 Task: Open Card Cybersecurity Audit in Board Diversity and Inclusion Leadership Training and Development to Workspace DevOps and add a team member Softage.3@softage.net, a label Green, a checklist Contract Drafting, an attachment from your computer, a color Green and finally, add a card description 'Plan and execute company team-building retreat with a focus on personal development' and a comment 'Given the potential impact of this task on our company financial performance, let us ensure that we approach it with a focus on ROI.'. Add a start date 'Jan 03, 1900' with a due date 'Jan 10, 1900'
Action: Mouse moved to (206, 134)
Screenshot: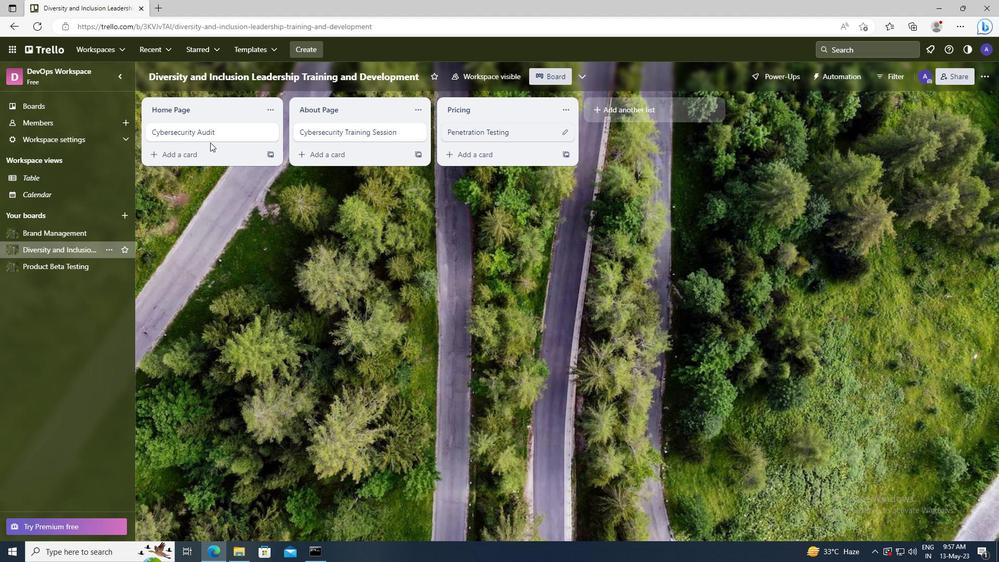 
Action: Mouse pressed left at (206, 134)
Screenshot: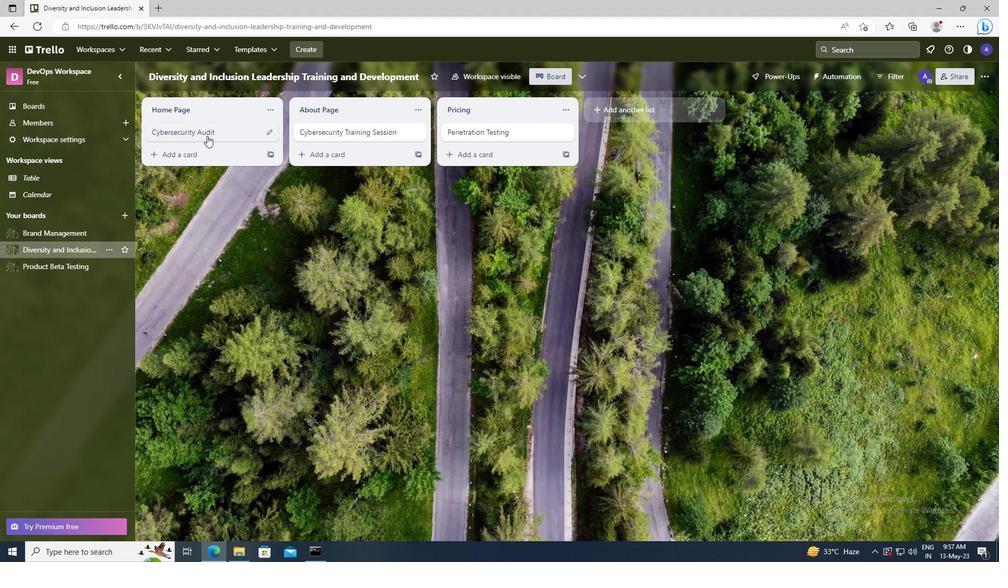 
Action: Mouse moved to (636, 132)
Screenshot: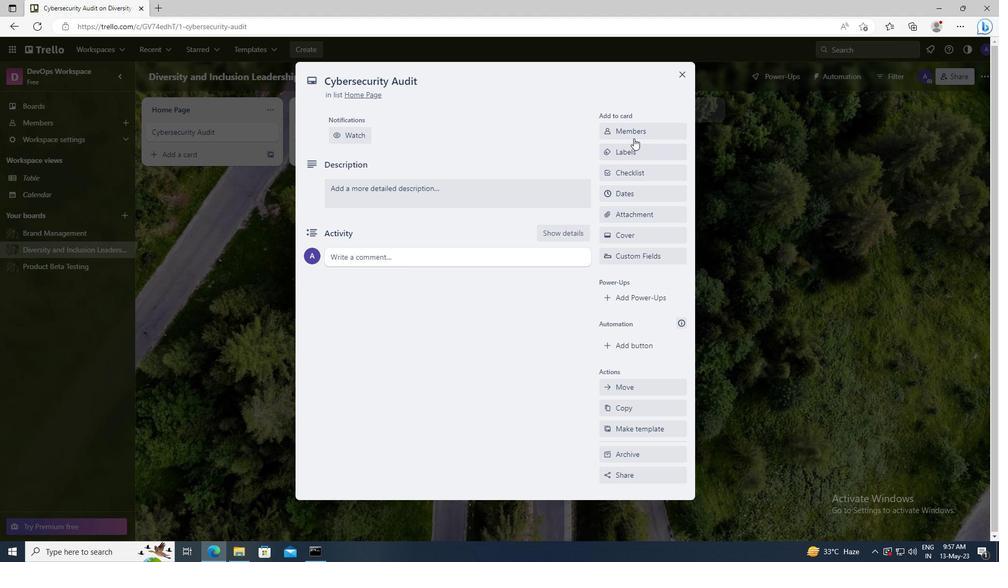 
Action: Mouse pressed left at (636, 132)
Screenshot: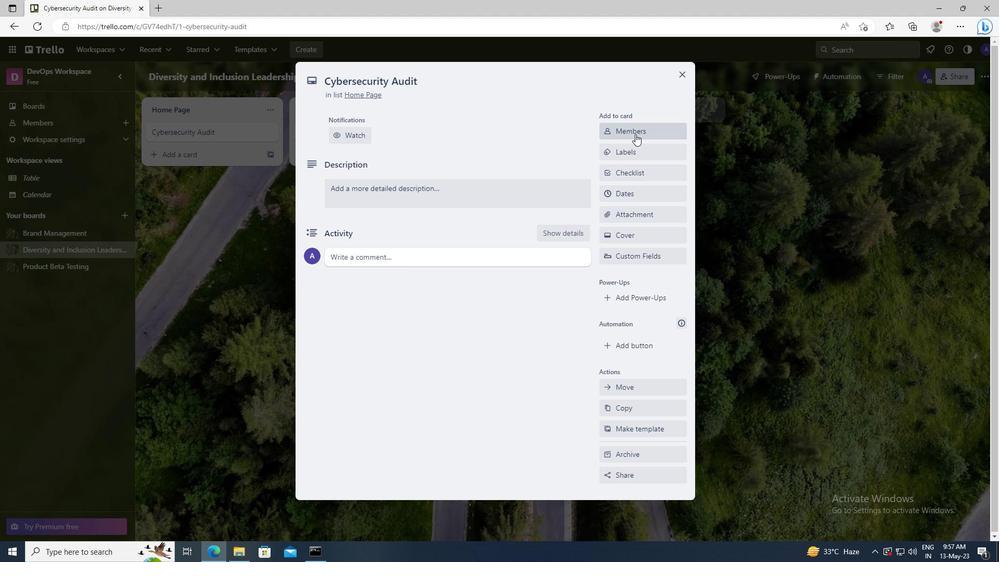 
Action: Mouse moved to (640, 179)
Screenshot: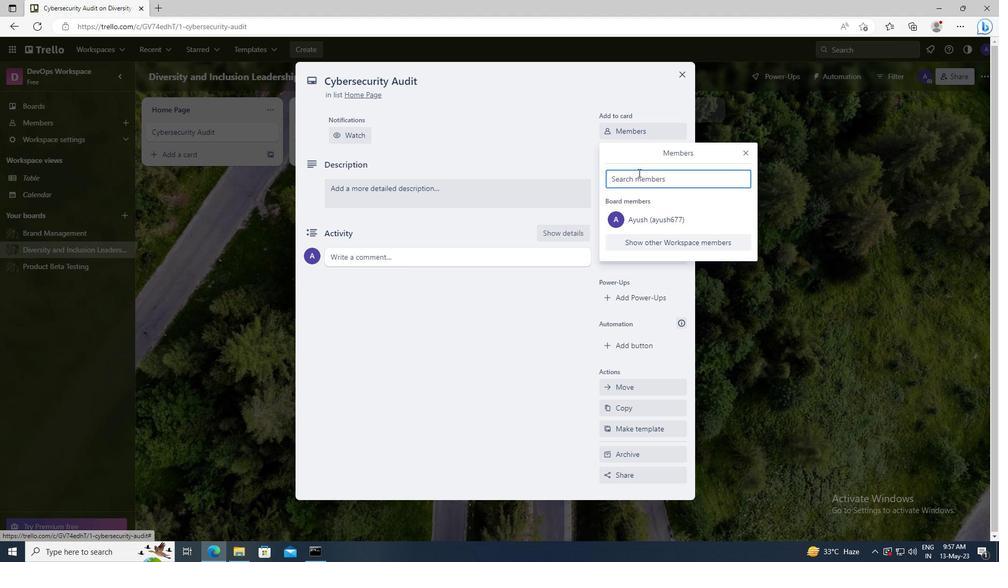 
Action: Mouse pressed left at (640, 179)
Screenshot: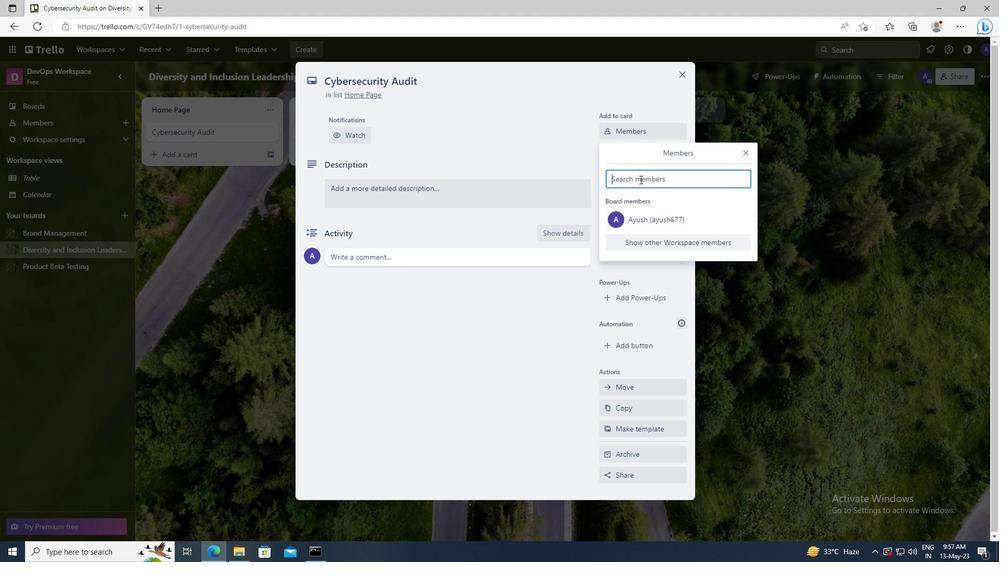 
Action: Key pressed <Key.shift>SOFTAGE.3
Screenshot: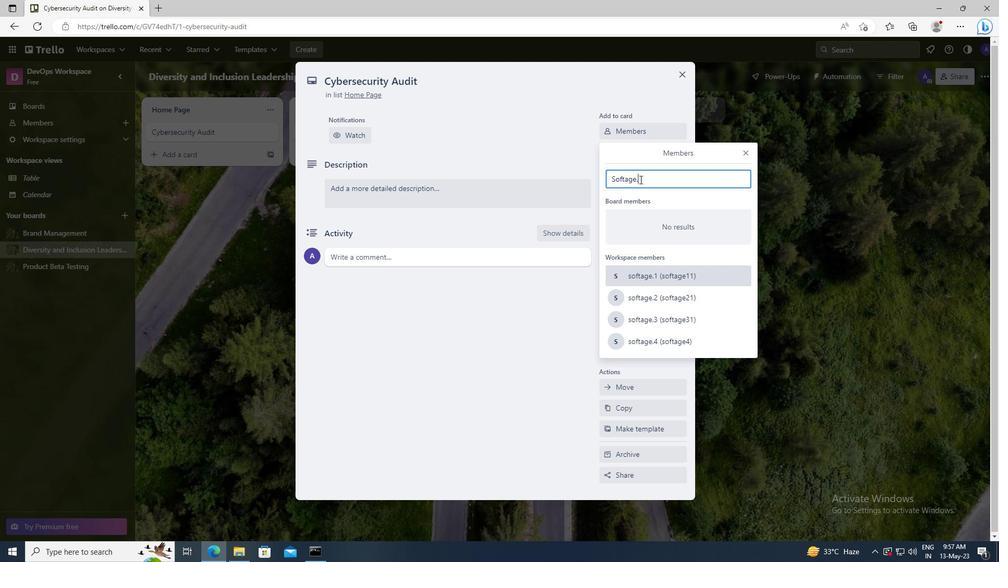 
Action: Mouse moved to (642, 277)
Screenshot: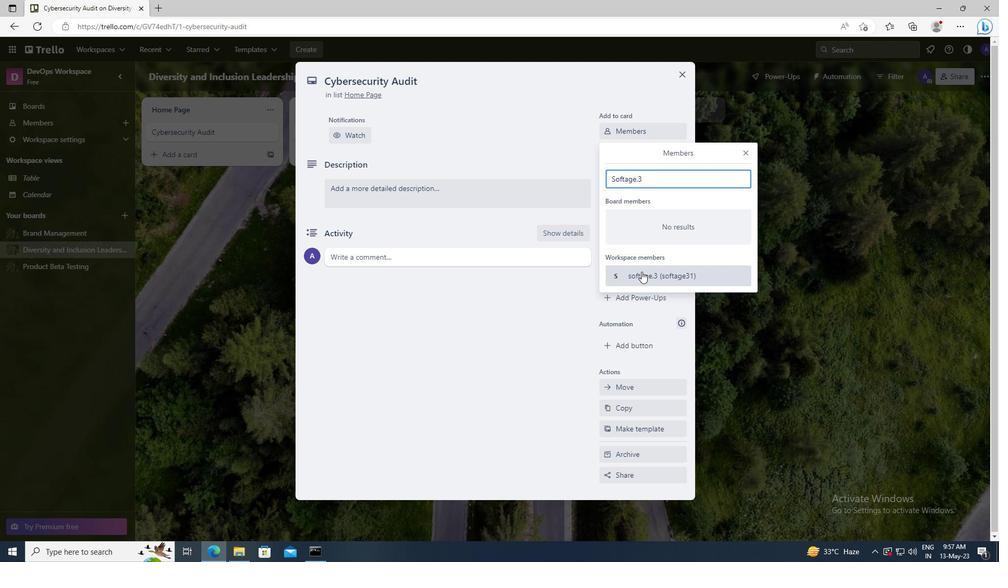 
Action: Mouse pressed left at (642, 277)
Screenshot: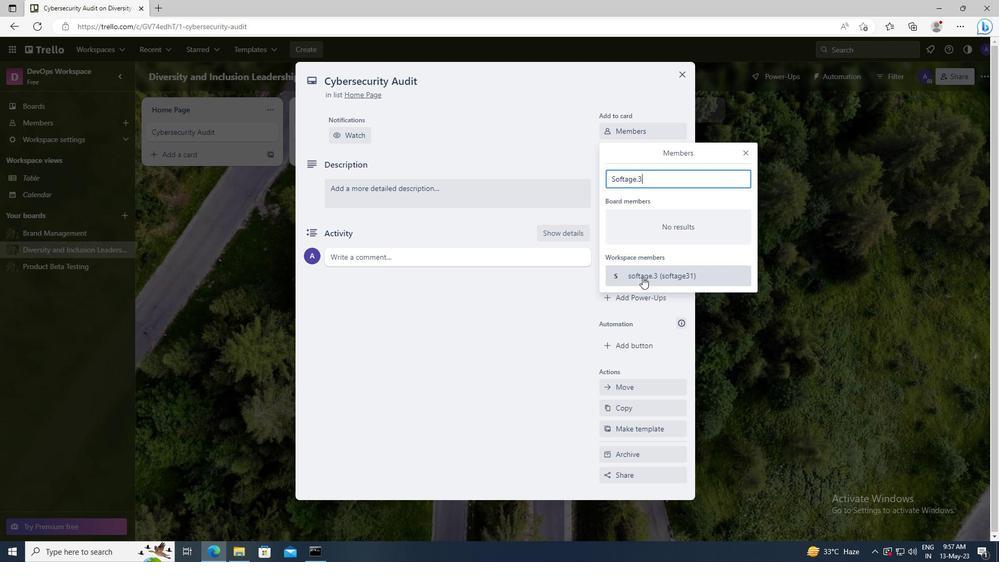 
Action: Mouse moved to (746, 153)
Screenshot: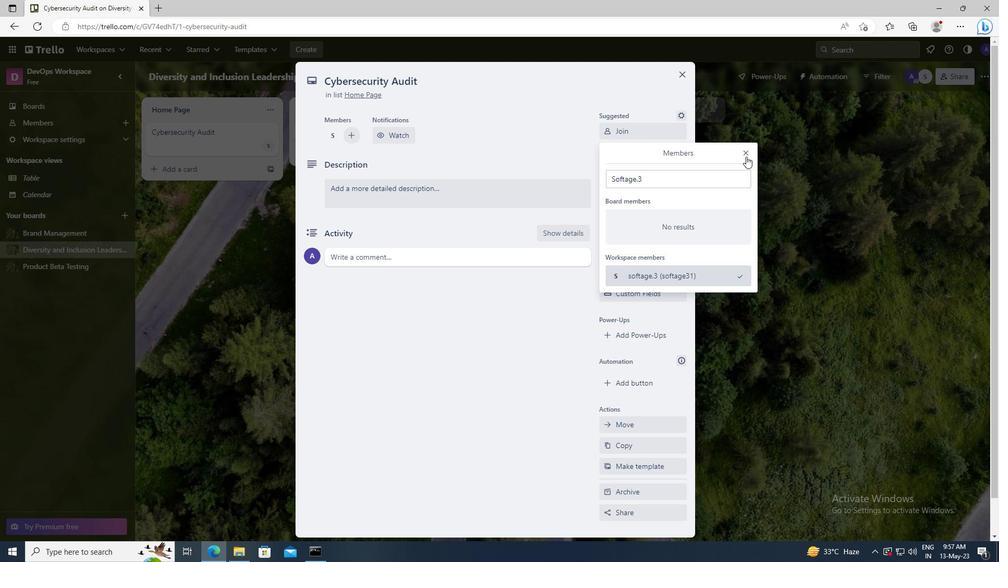 
Action: Mouse pressed left at (746, 153)
Screenshot: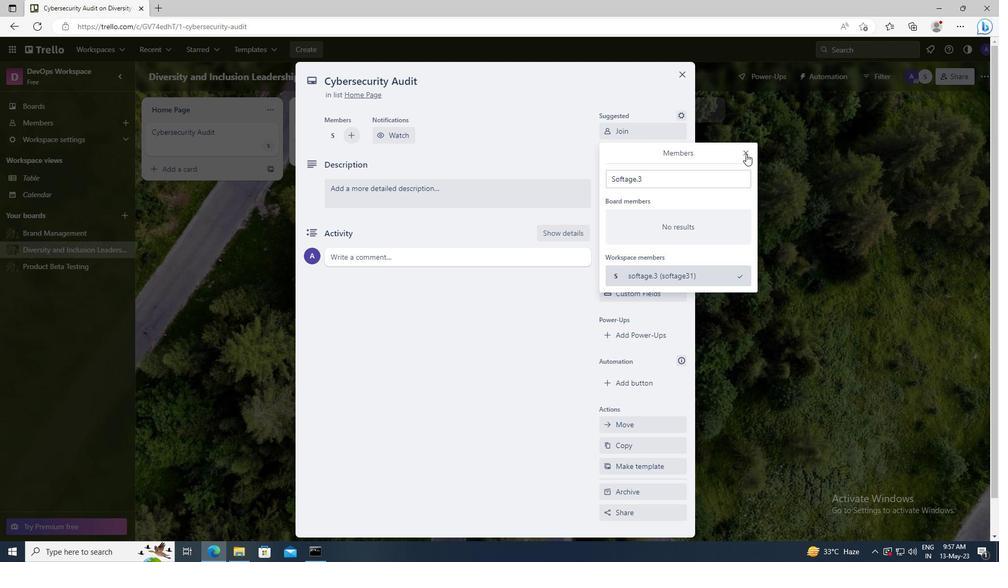 
Action: Mouse moved to (648, 186)
Screenshot: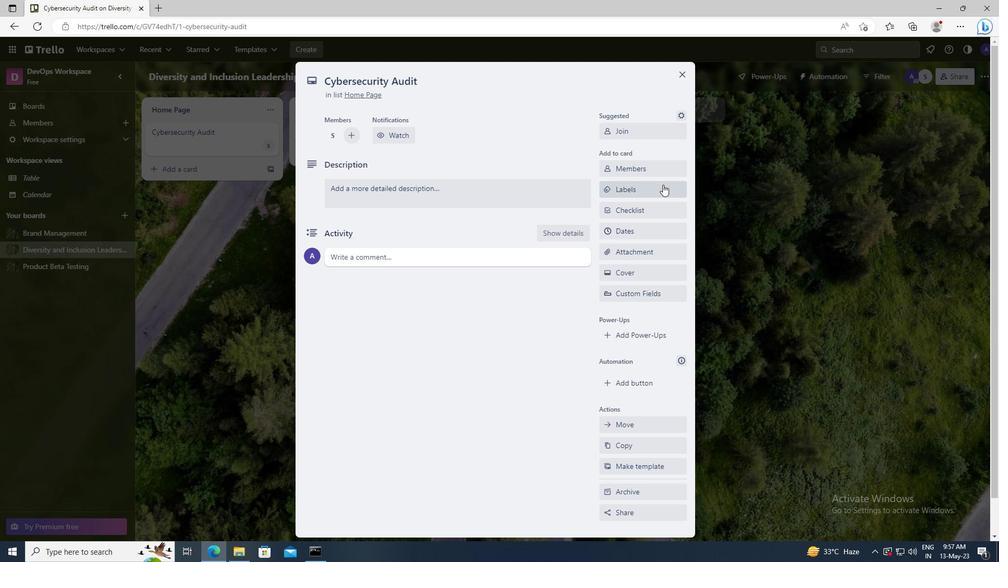 
Action: Mouse pressed left at (648, 186)
Screenshot: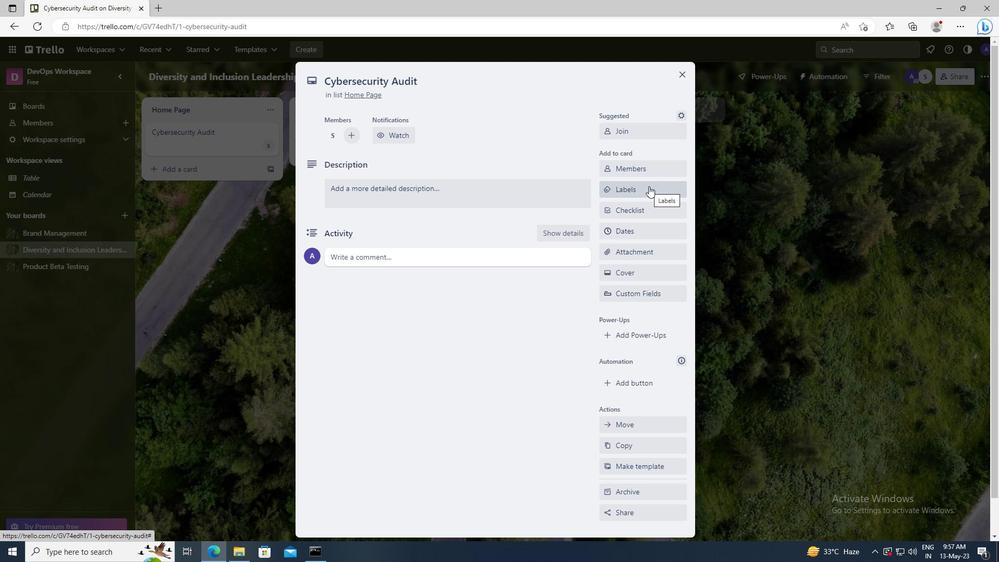 
Action: Mouse moved to (650, 393)
Screenshot: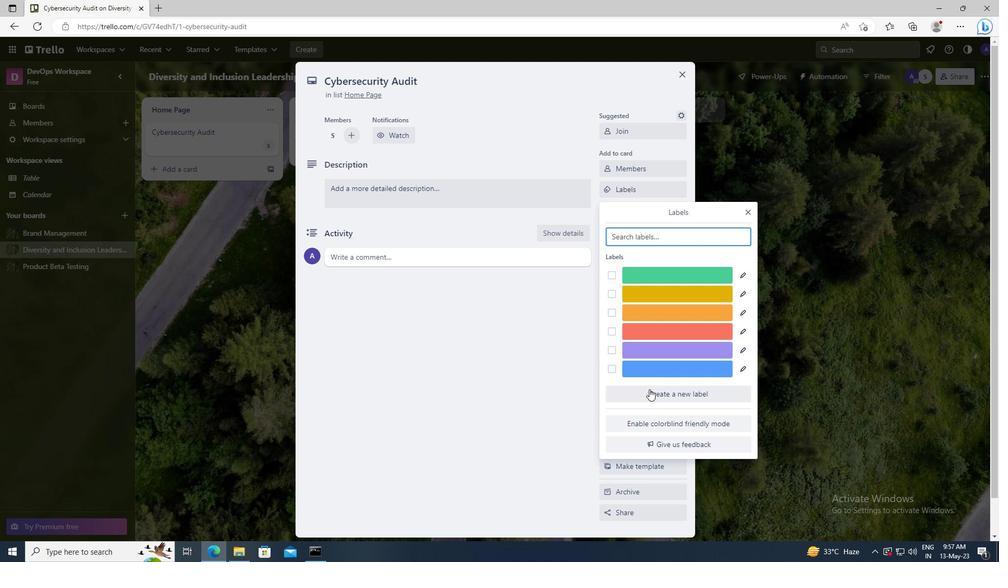 
Action: Mouse pressed left at (650, 393)
Screenshot: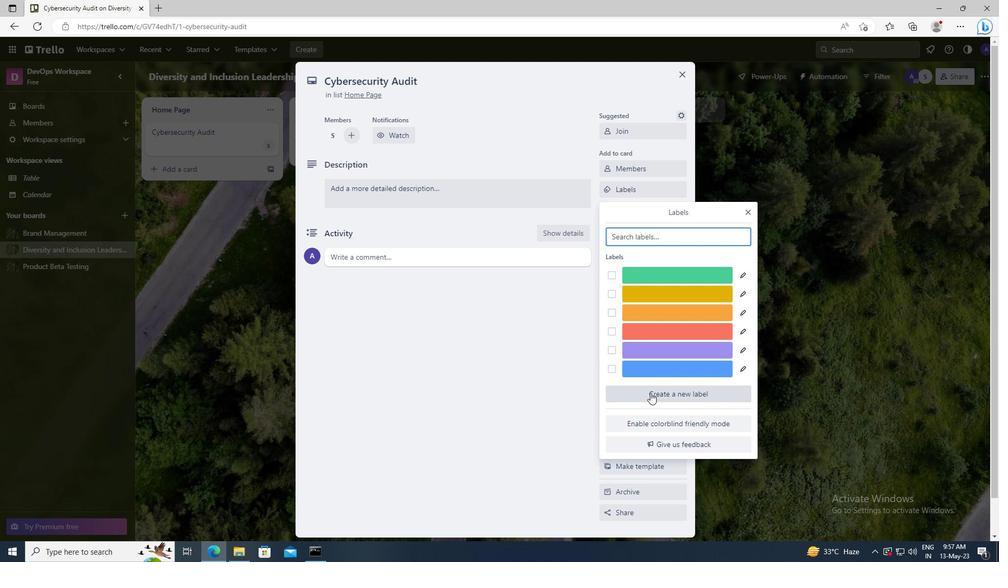 
Action: Mouse moved to (619, 363)
Screenshot: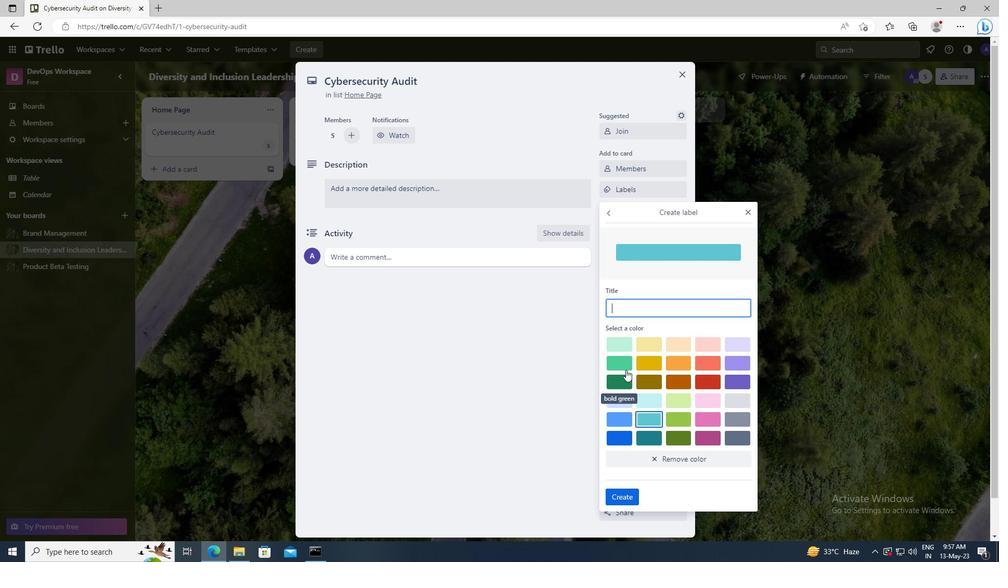 
Action: Mouse pressed left at (619, 363)
Screenshot: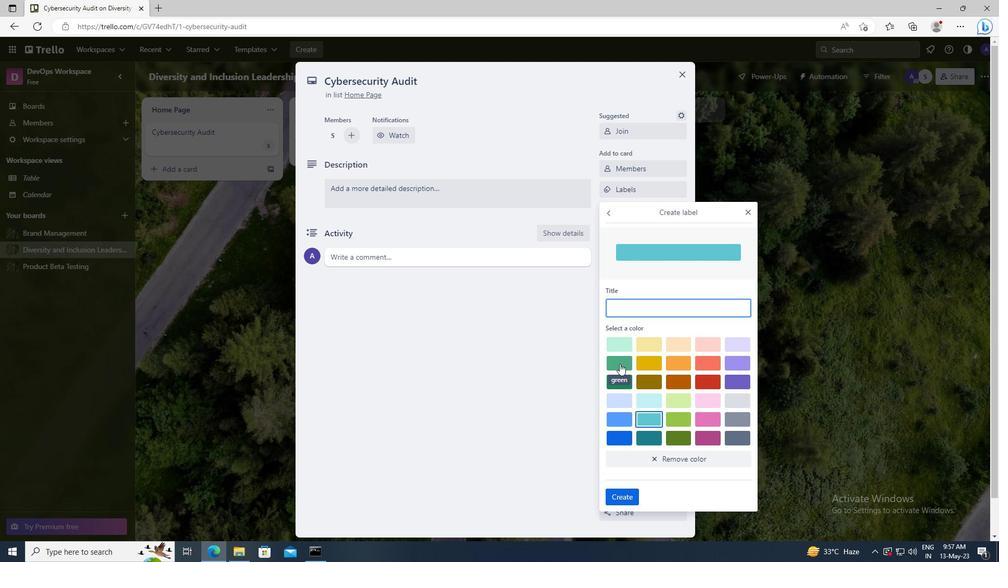 
Action: Mouse moved to (623, 492)
Screenshot: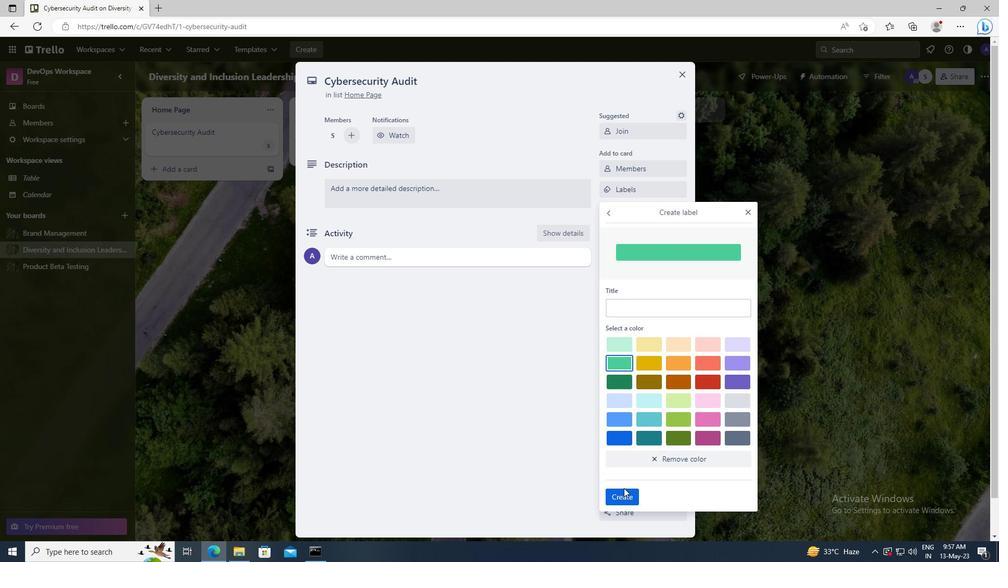 
Action: Mouse pressed left at (623, 492)
Screenshot: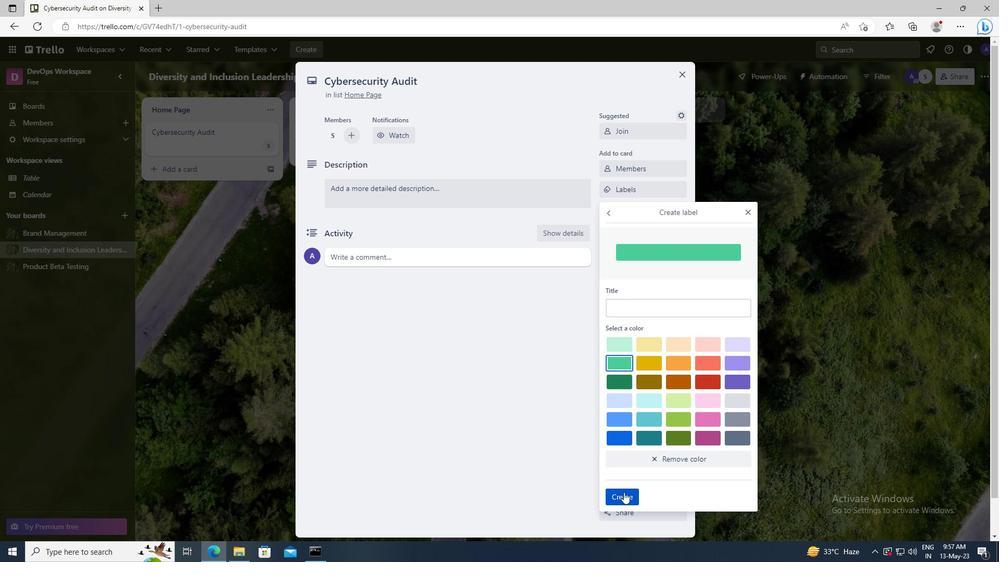 
Action: Mouse moved to (748, 211)
Screenshot: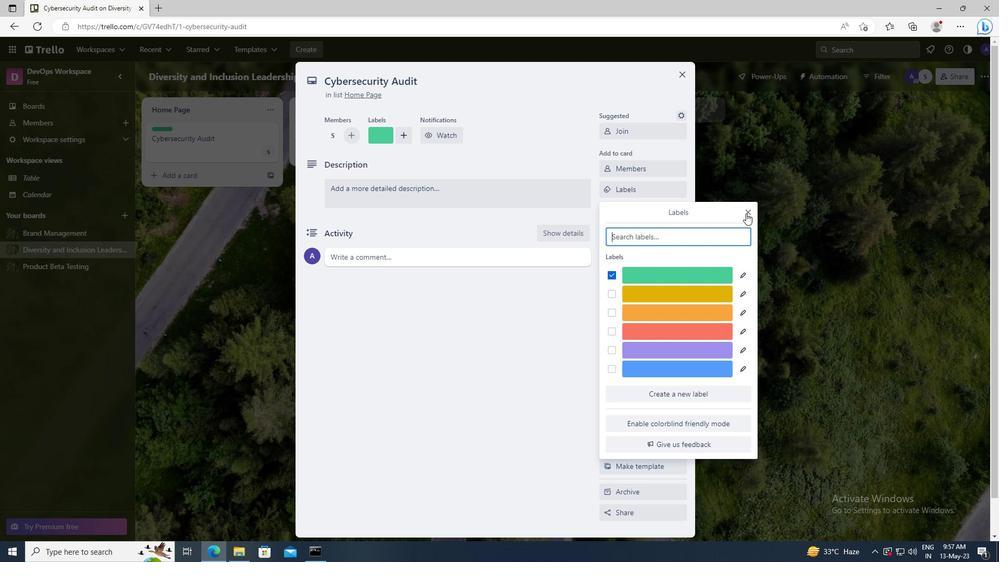 
Action: Mouse pressed left at (748, 211)
Screenshot: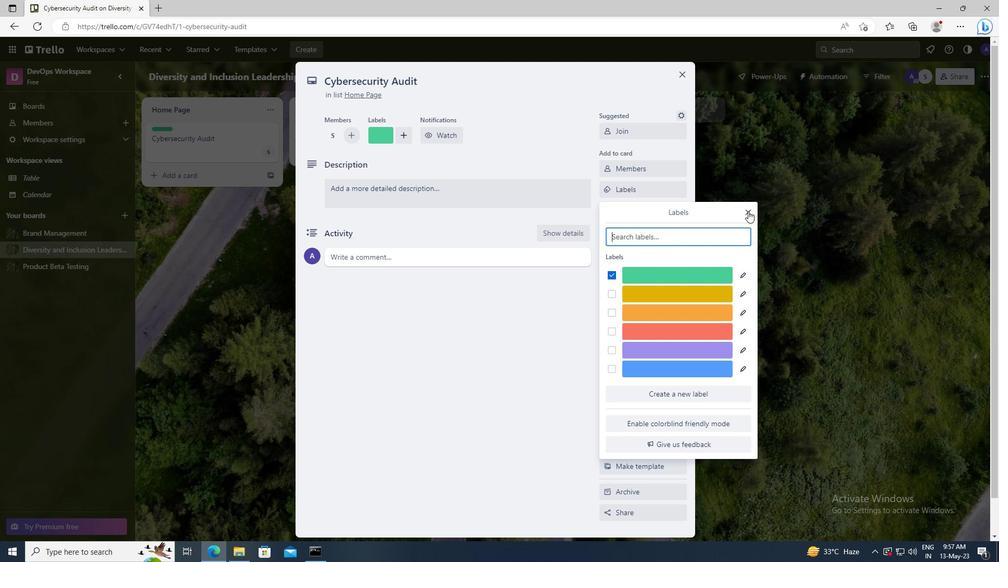 
Action: Mouse moved to (663, 211)
Screenshot: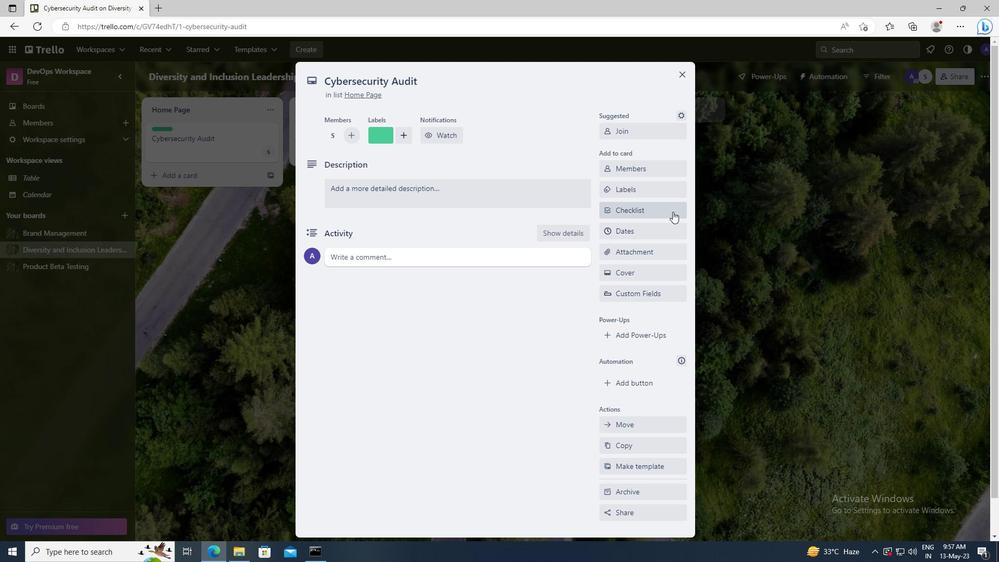 
Action: Mouse pressed left at (663, 211)
Screenshot: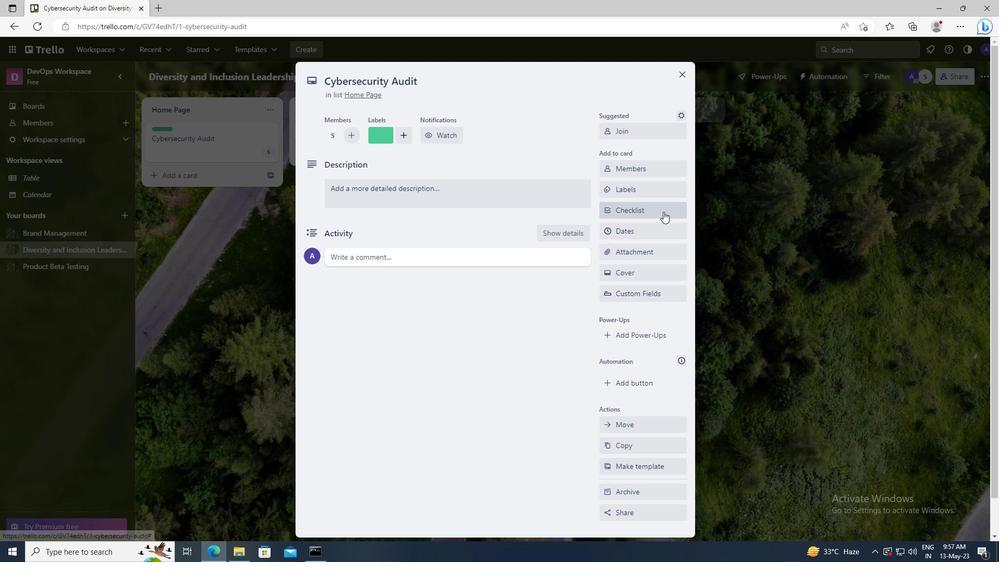
Action: Key pressed <Key.shift>CONTRACT<Key.space><Key.shift>DRAFTING
Screenshot: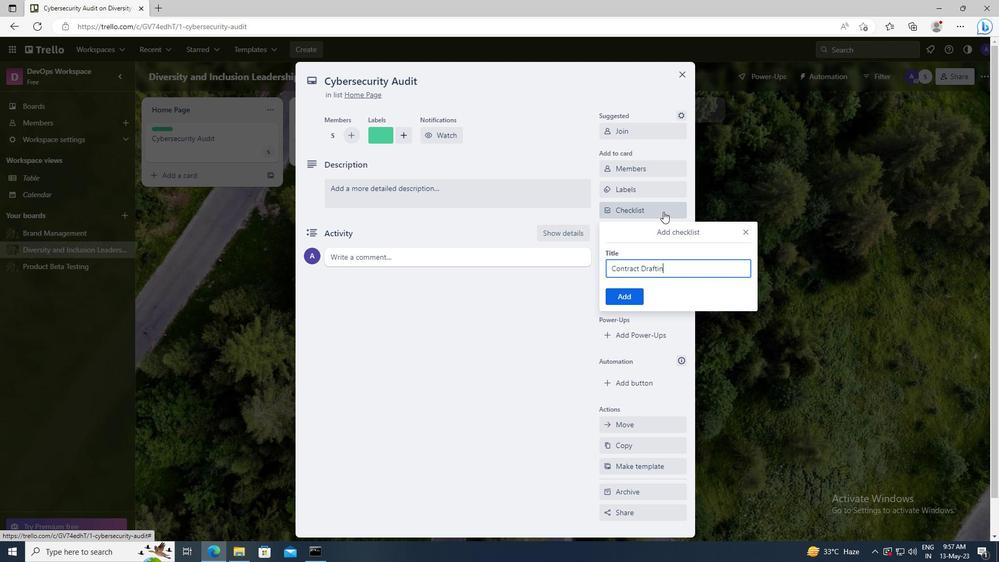 
Action: Mouse moved to (629, 296)
Screenshot: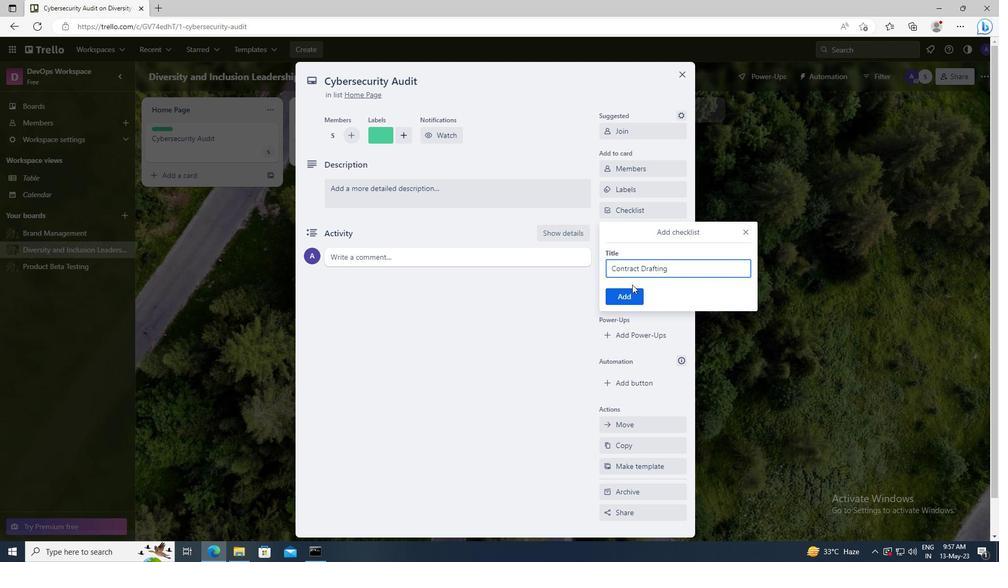 
Action: Mouse pressed left at (629, 296)
Screenshot: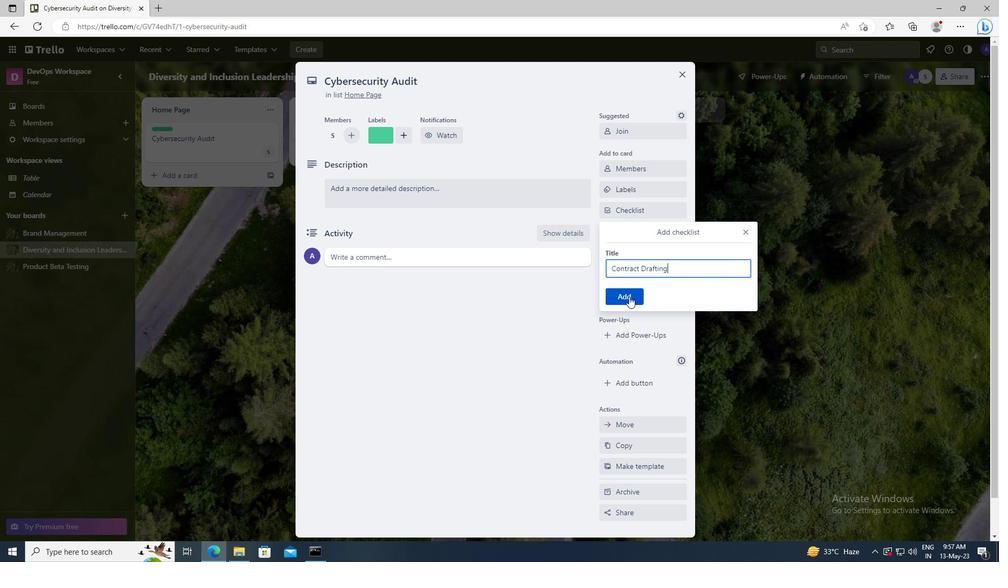 
Action: Mouse moved to (629, 256)
Screenshot: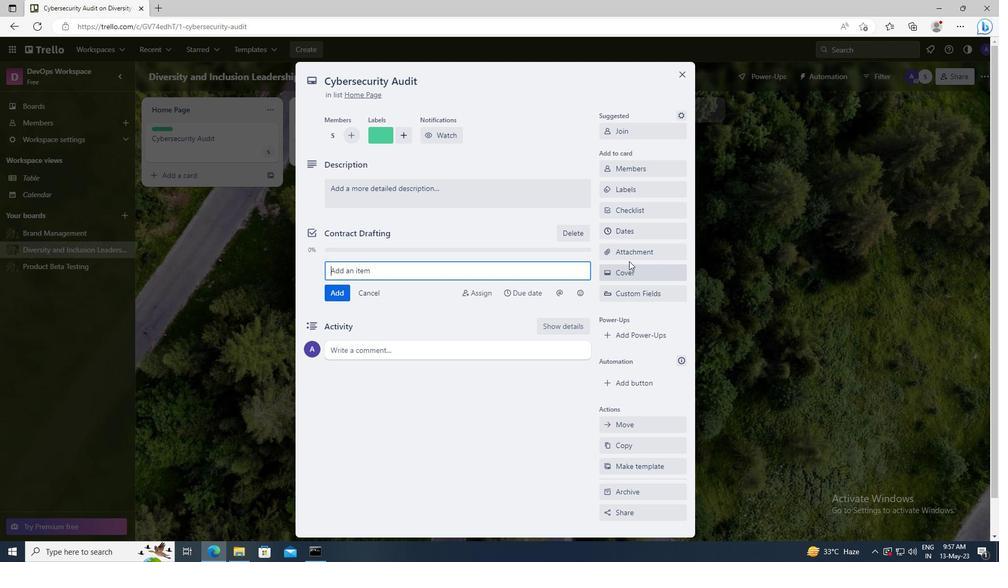 
Action: Mouse pressed left at (629, 256)
Screenshot: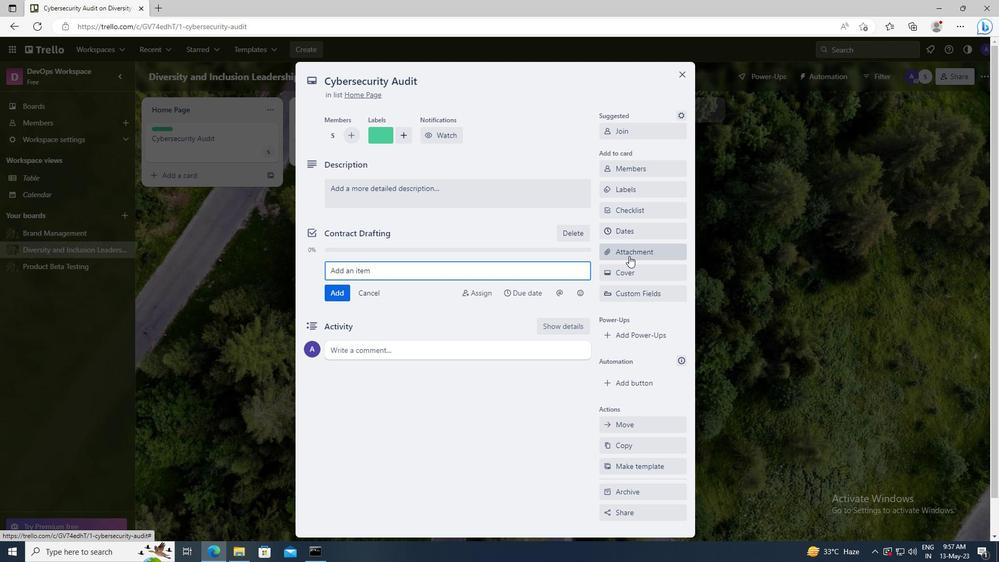
Action: Mouse moved to (627, 296)
Screenshot: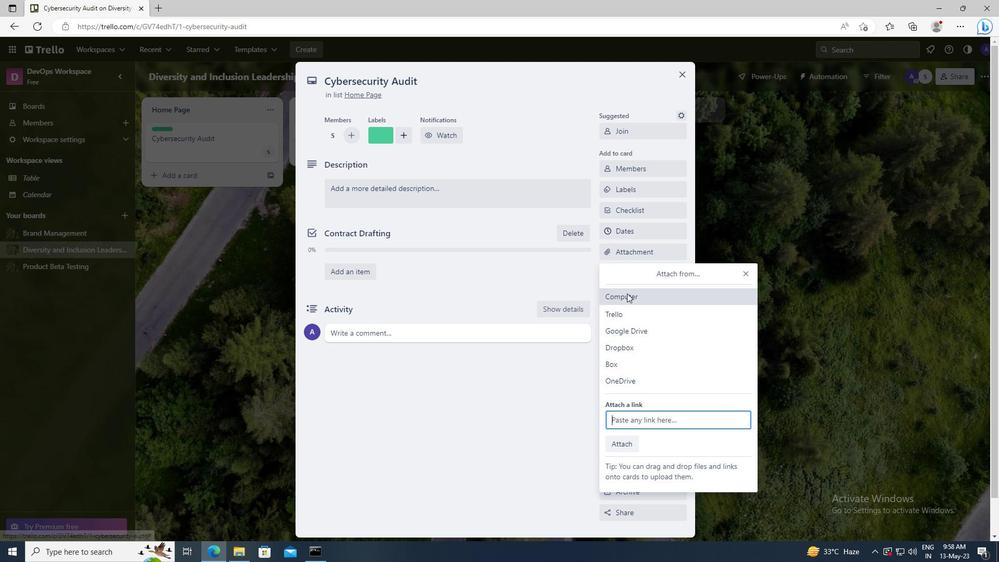 
Action: Mouse pressed left at (627, 296)
Screenshot: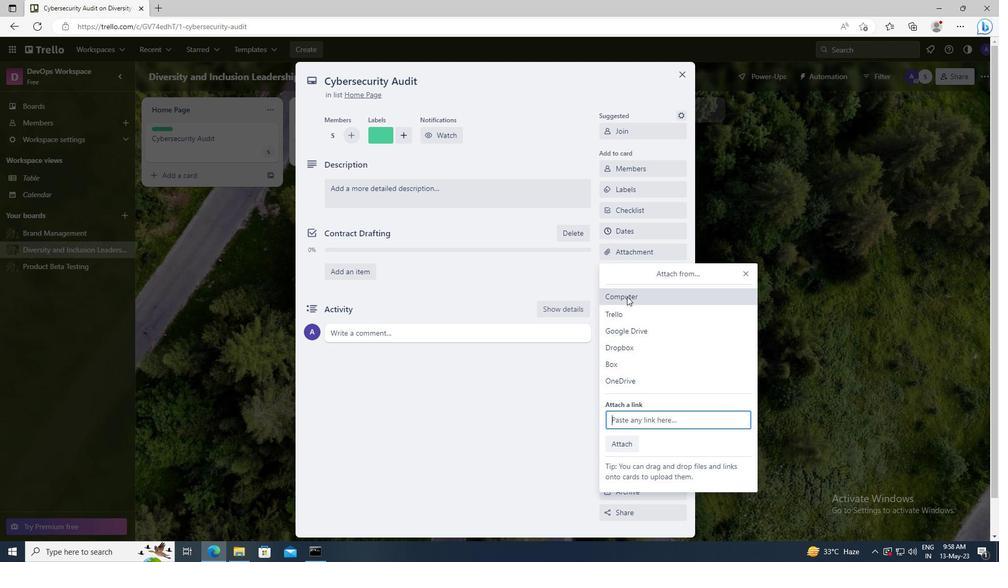 
Action: Mouse moved to (285, 91)
Screenshot: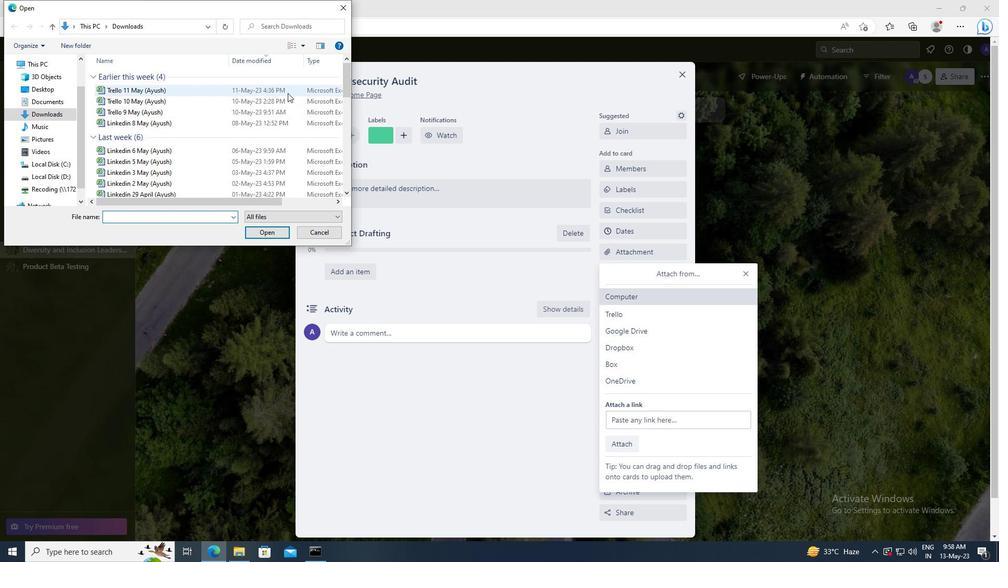 
Action: Mouse pressed left at (285, 91)
Screenshot: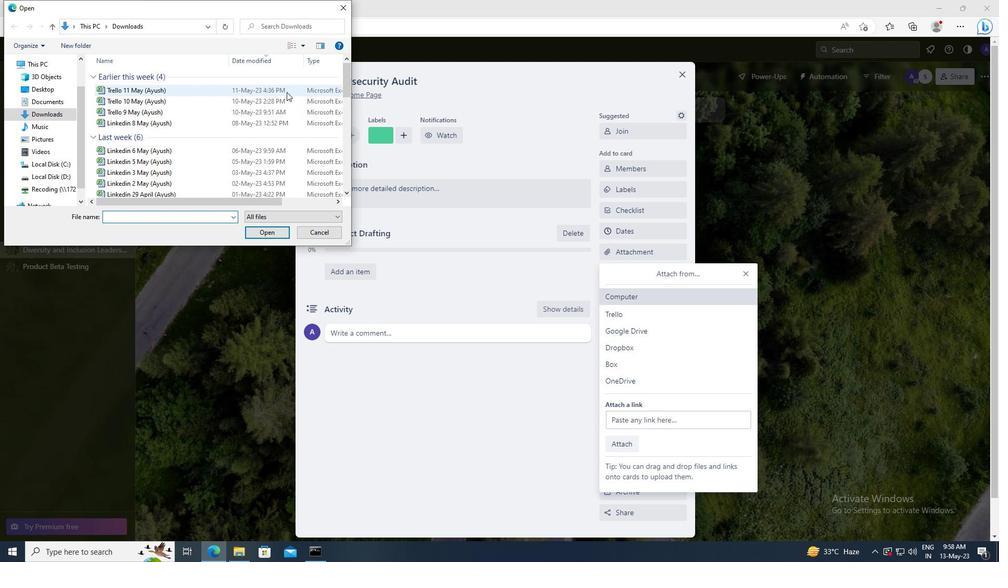 
Action: Mouse moved to (274, 235)
Screenshot: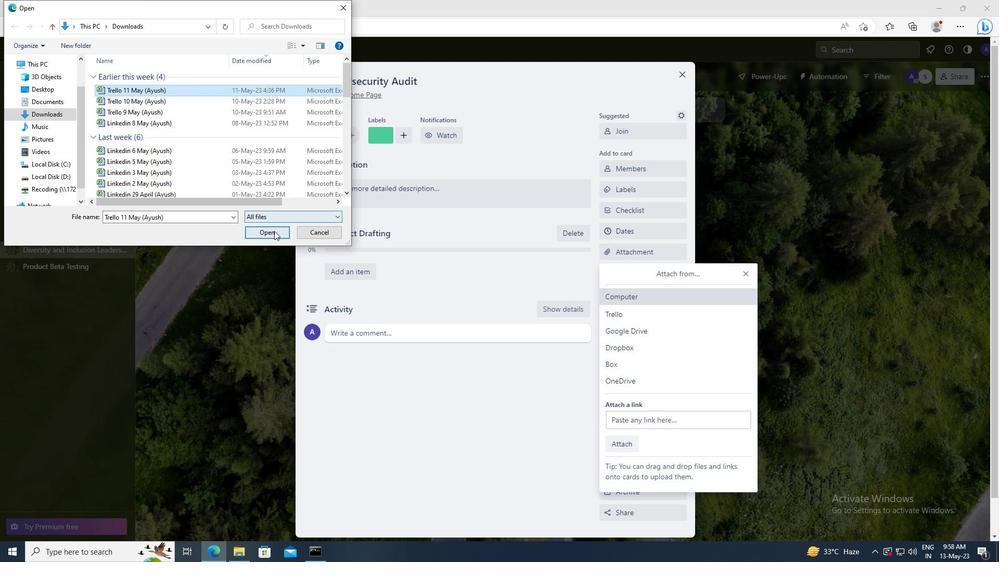 
Action: Mouse pressed left at (274, 235)
Screenshot: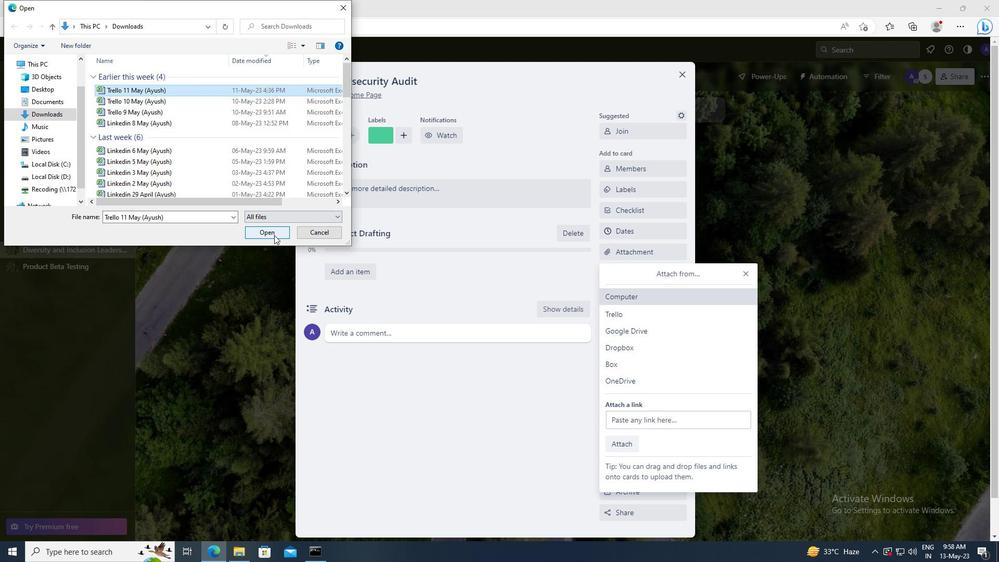 
Action: Mouse moved to (618, 269)
Screenshot: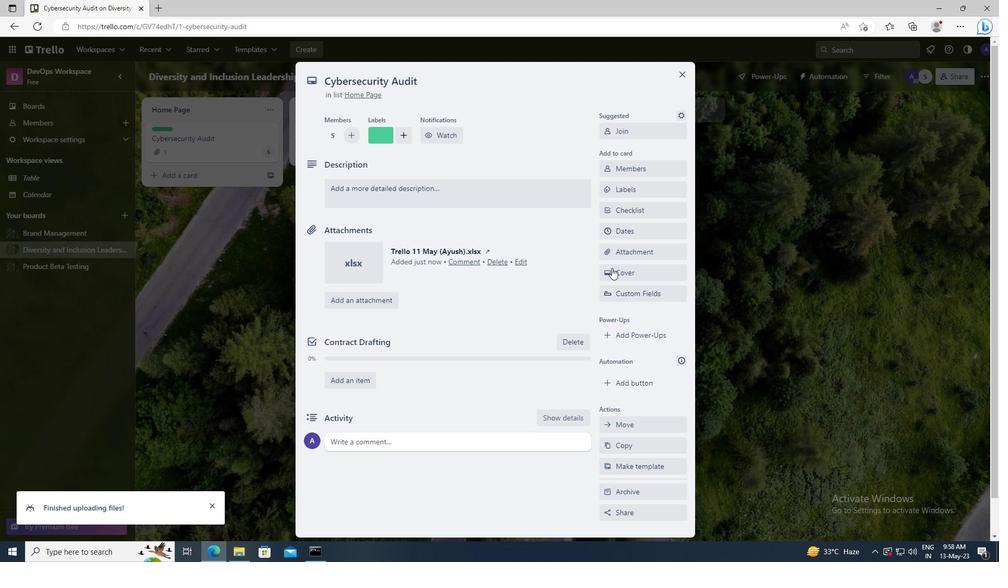 
Action: Mouse pressed left at (618, 269)
Screenshot: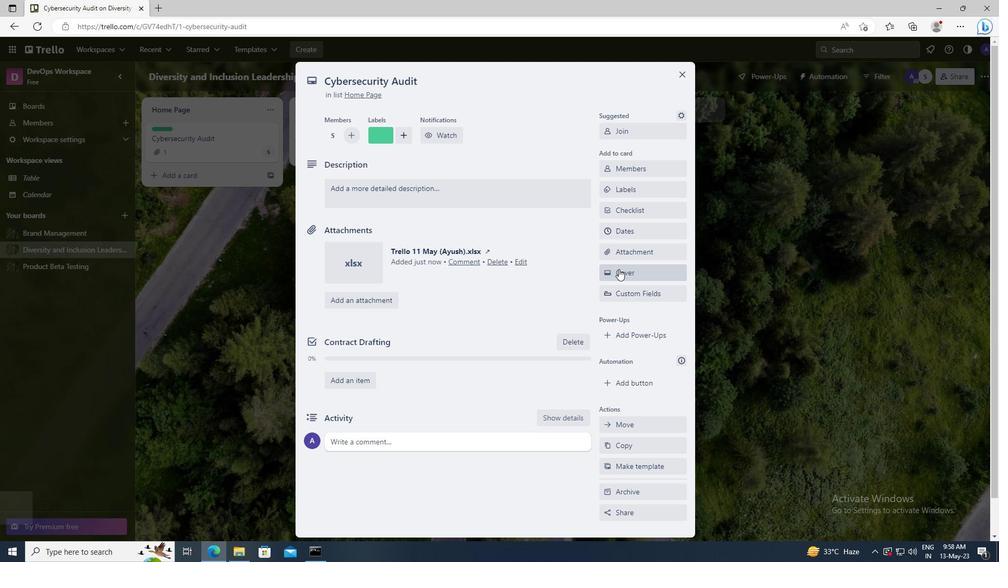 
Action: Mouse moved to (624, 333)
Screenshot: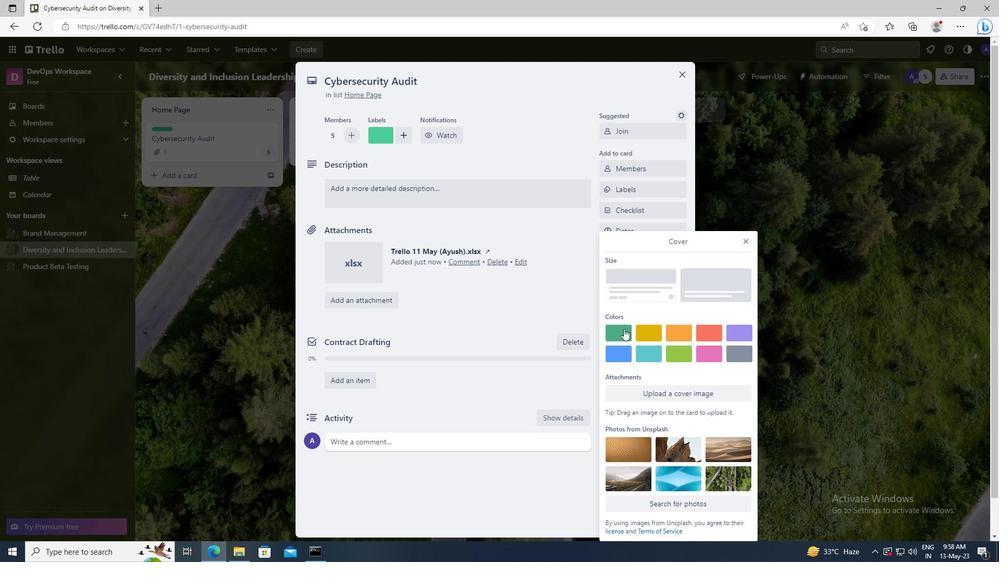 
Action: Mouse pressed left at (624, 333)
Screenshot: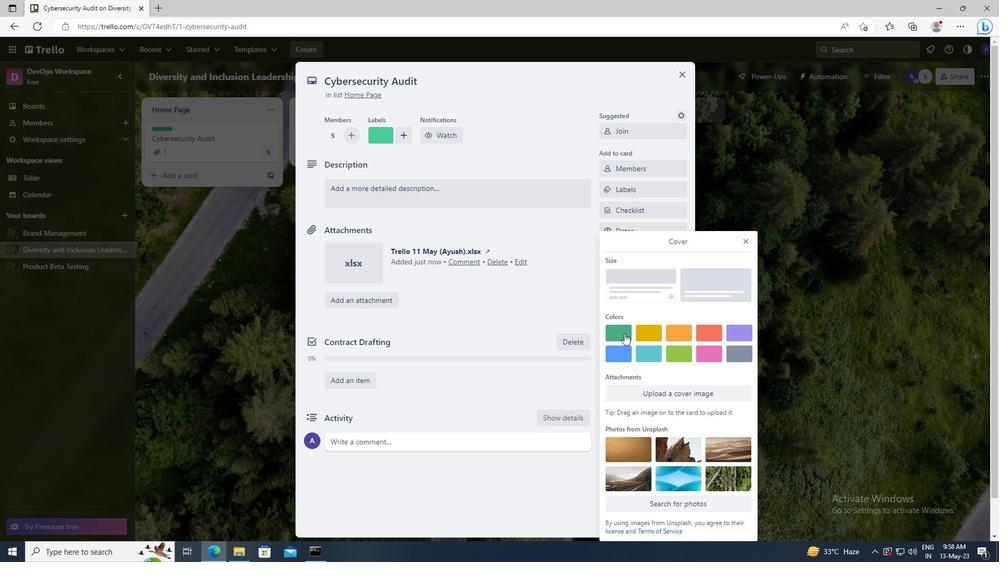 
Action: Mouse moved to (745, 222)
Screenshot: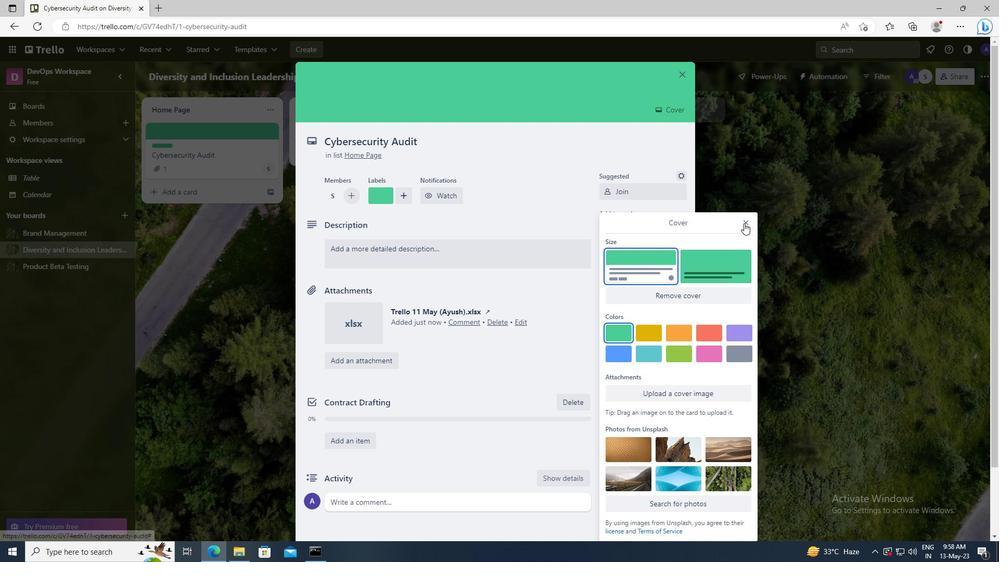 
Action: Mouse pressed left at (745, 222)
Screenshot: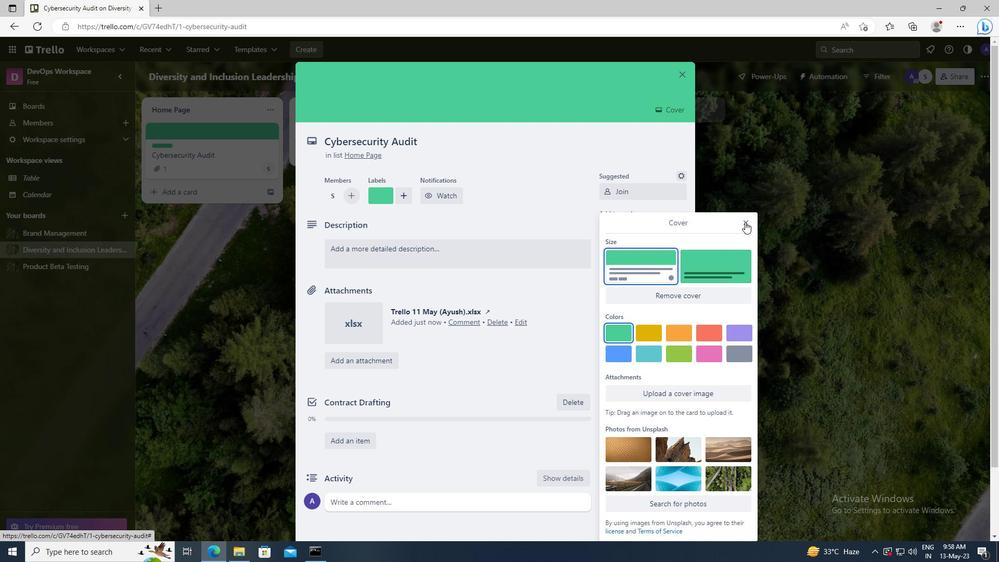 
Action: Mouse moved to (417, 250)
Screenshot: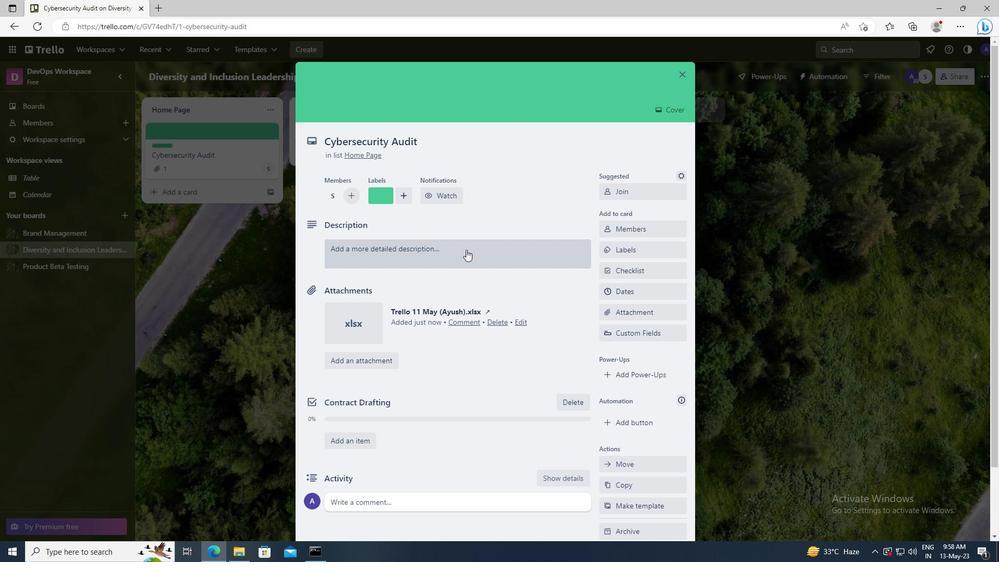 
Action: Mouse pressed left at (417, 250)
Screenshot: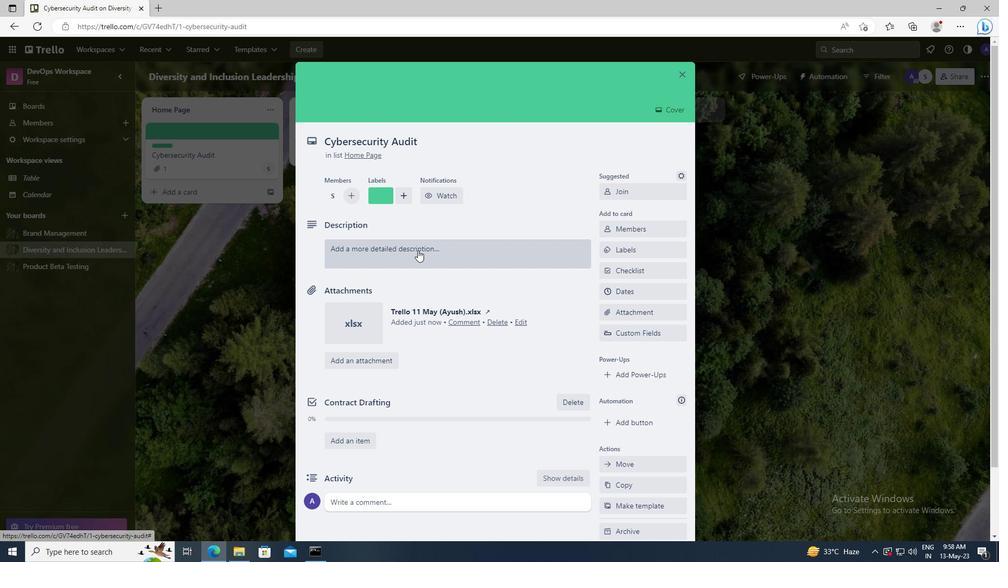 
Action: Key pressed <Key.shift>PLAN<Key.space>AND<Key.space>EXECUTE<Key.space>COMPANY<Key.space>TEAM-BUILDING<Key.space>RETREAT<Key.space>WITH<Key.space>A<Key.space>FOCUS<Key.space>ON<Key.space>PERSONAL<Key.space>DEVELOPMENT
Screenshot: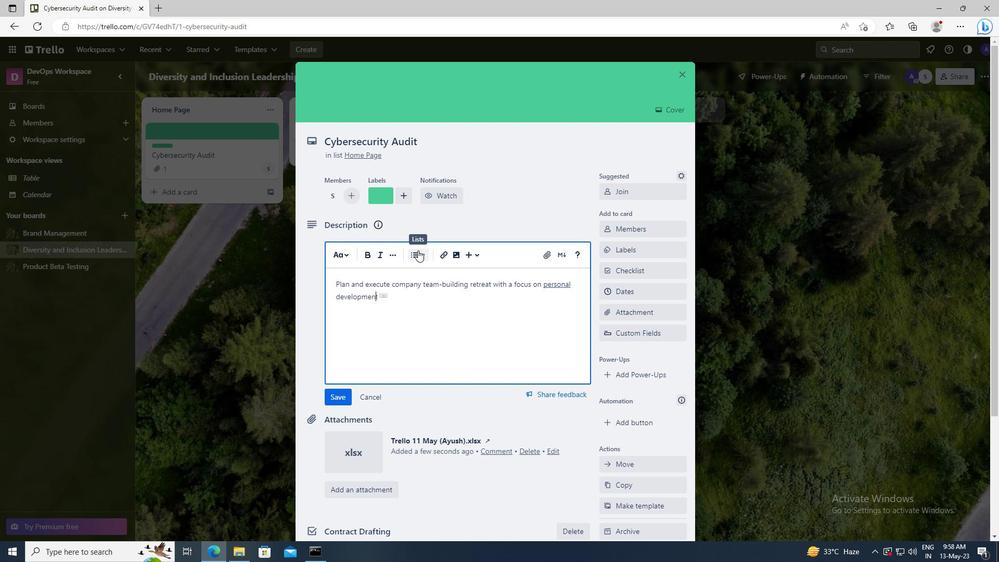 
Action: Mouse scrolled (417, 249) with delta (0, 0)
Screenshot: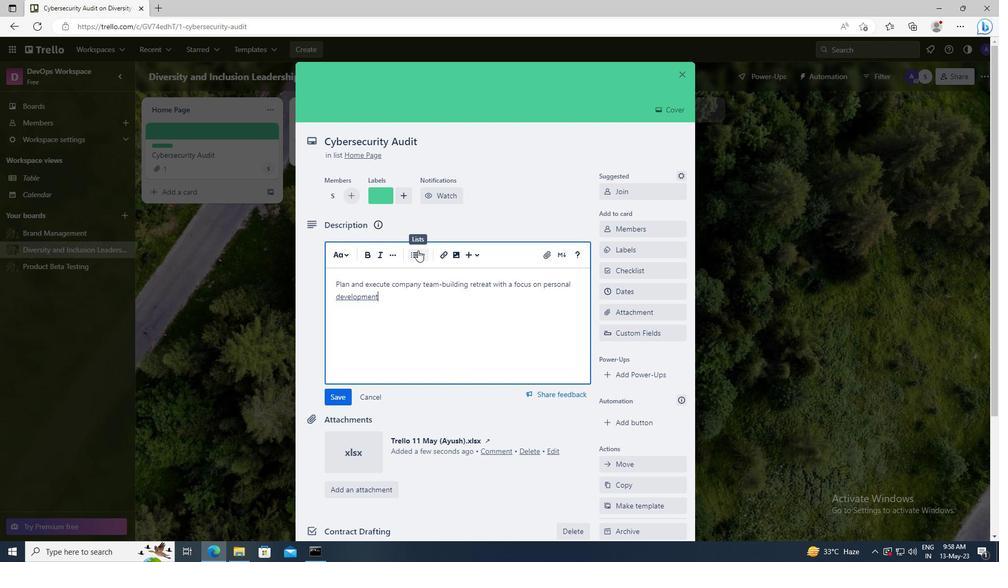
Action: Mouse scrolled (417, 249) with delta (0, 0)
Screenshot: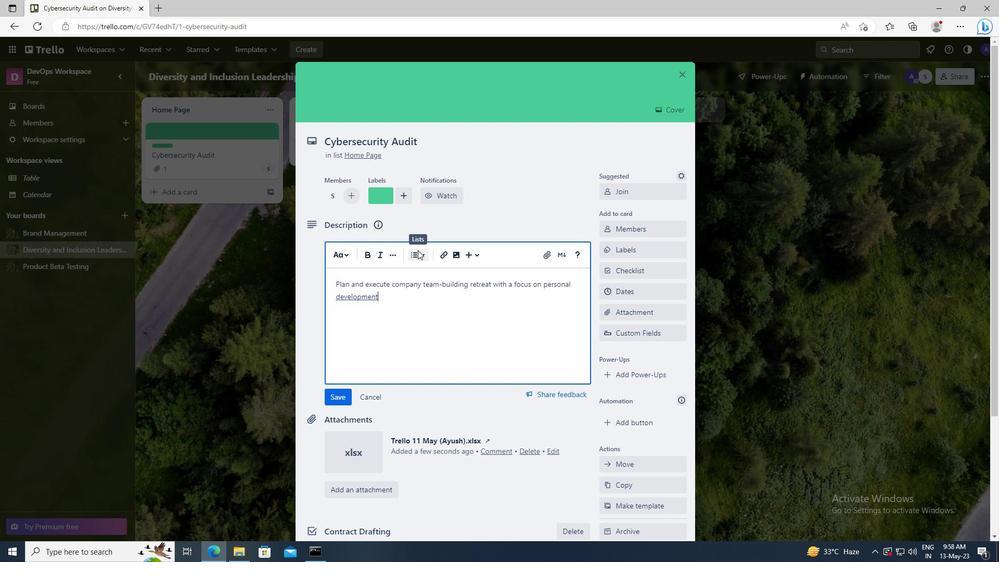 
Action: Mouse moved to (330, 250)
Screenshot: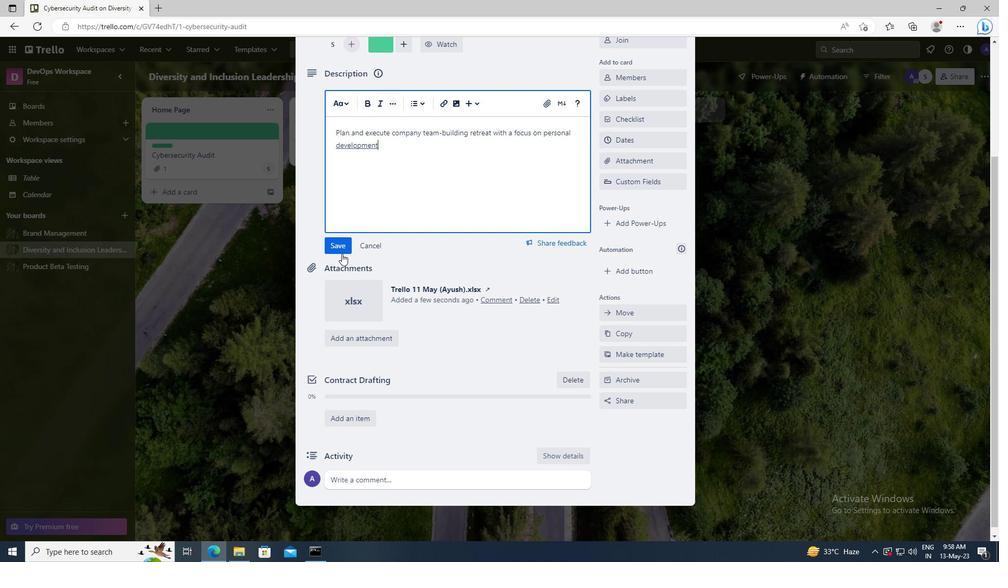
Action: Mouse pressed left at (330, 250)
Screenshot: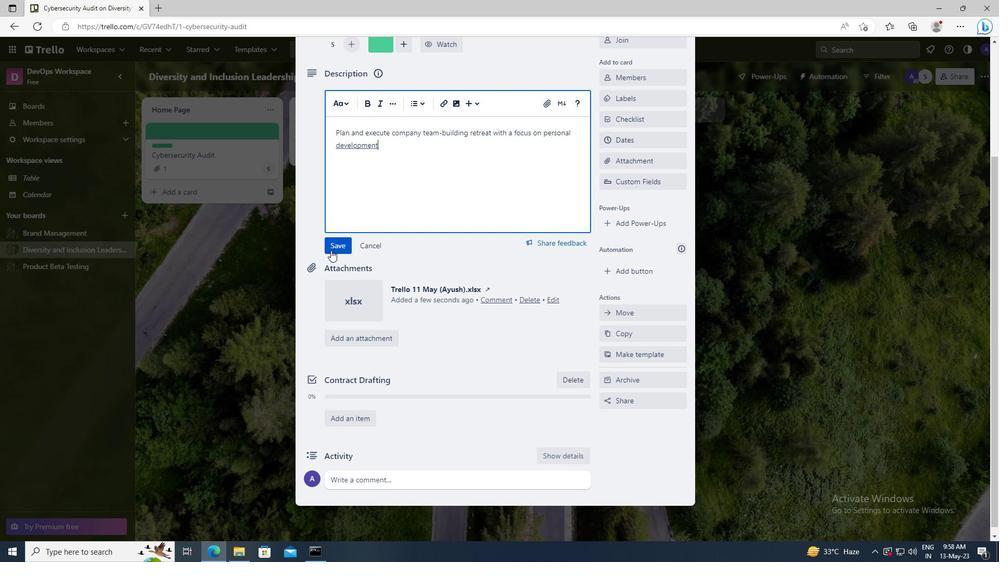 
Action: Mouse moved to (342, 417)
Screenshot: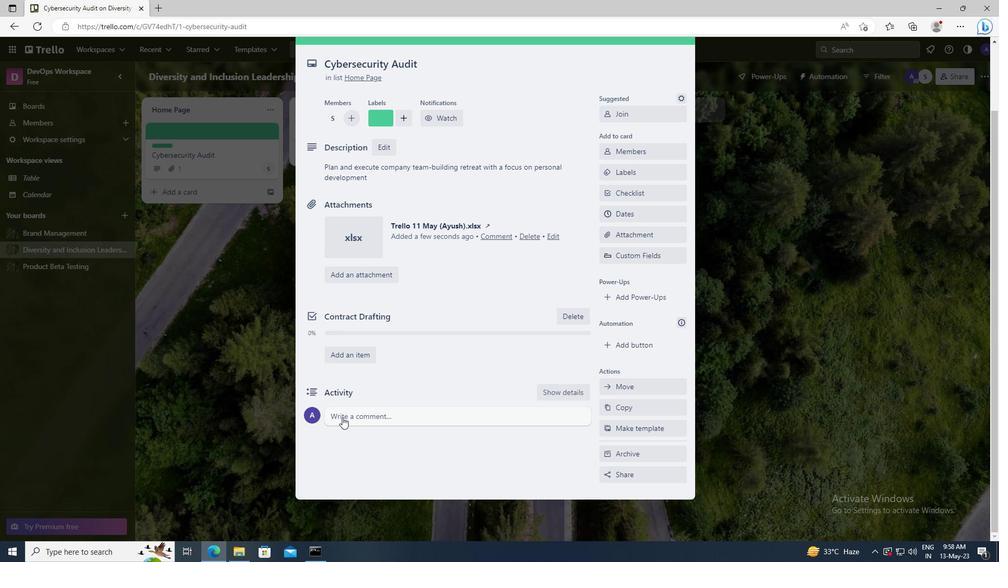 
Action: Mouse pressed left at (342, 417)
Screenshot: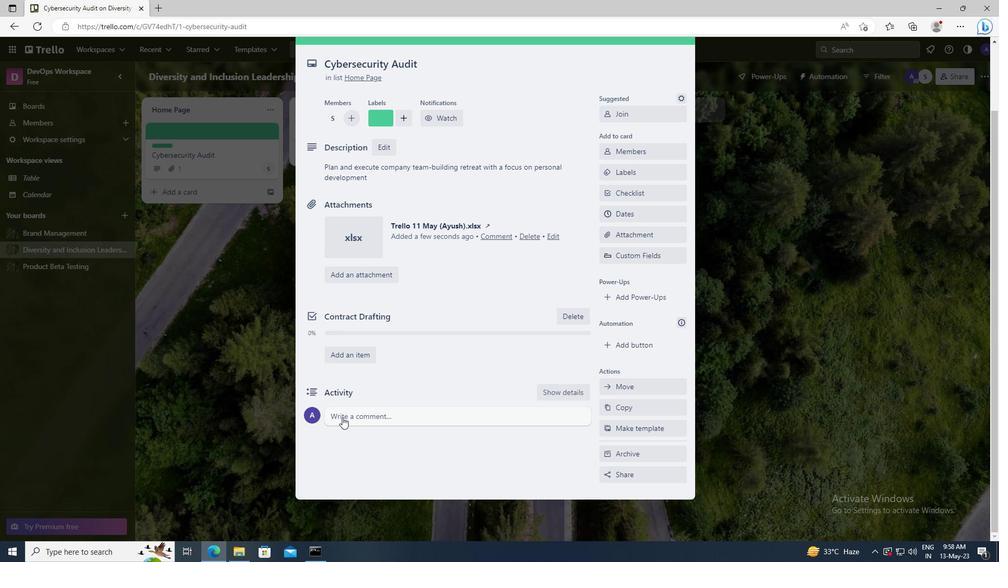 
Action: Key pressed <Key.shift>GIVEN<Key.space>THE<Key.space>POTENTIAL<Key.space>IMPACT<Key.space>OF<Key.space>THIS<Key.space>TASK<Key.space>ON<Key.space>OUR<Key.space>COMPANY<Key.space>FINANCIAL<Key.space>PERFORMANCE<Key.space>,<Key.space>LET<Key.space>US<Key.space>ENSURE<Key.space>THAT<Key.space>WE<Key.space>APPROACH<Key.space>IT<Key.space>WITH<Key.space>A<Key.space>FOCUS<Key.space>ON<Key.space><Key.shift>ROI.
Screenshot: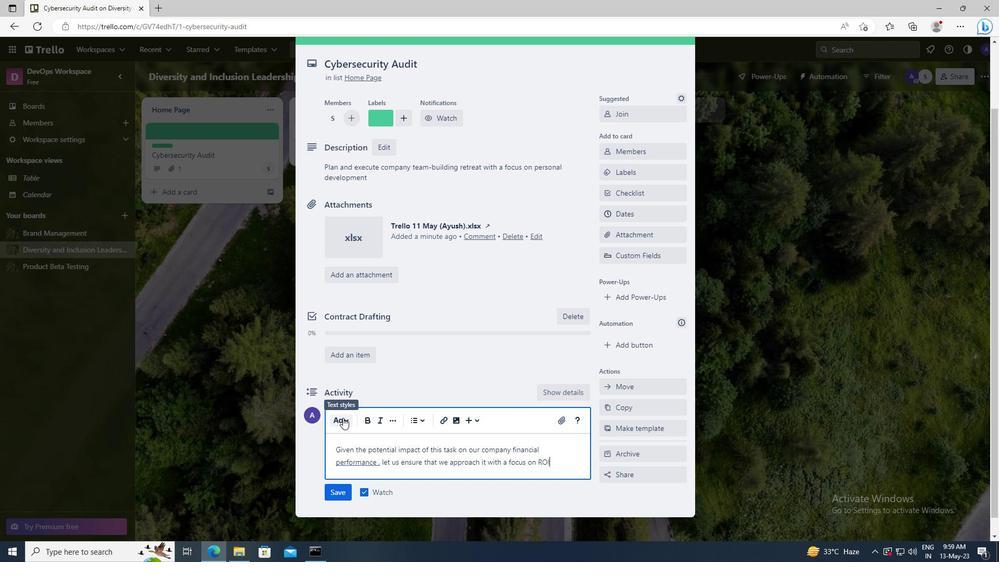 
Action: Mouse moved to (341, 491)
Screenshot: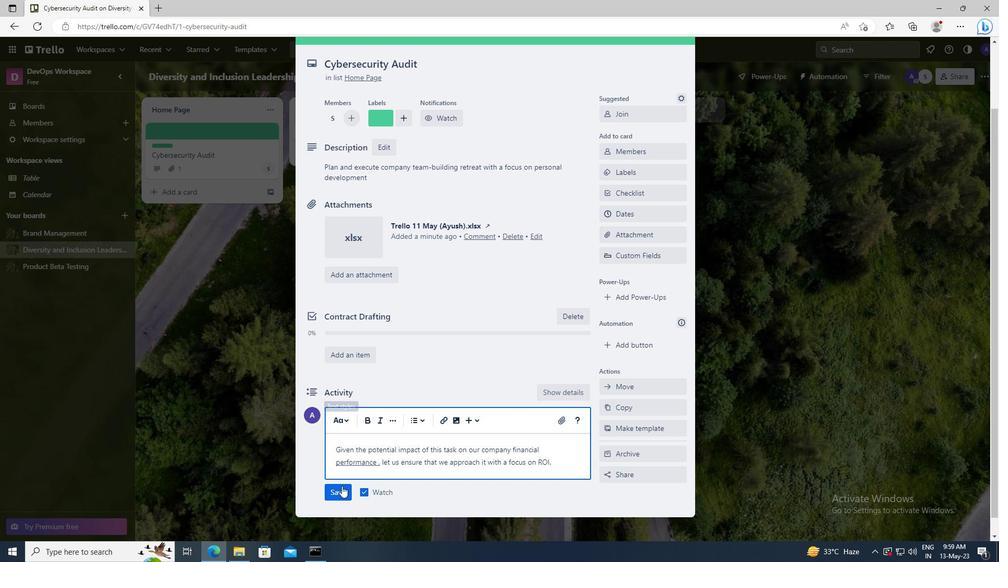 
Action: Mouse pressed left at (341, 491)
Screenshot: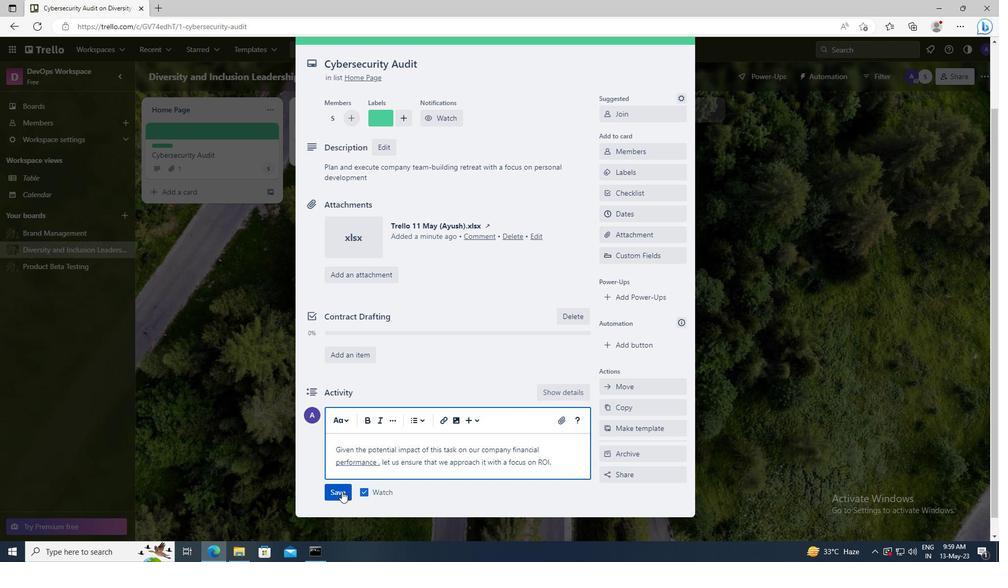 
Action: Mouse moved to (629, 212)
Screenshot: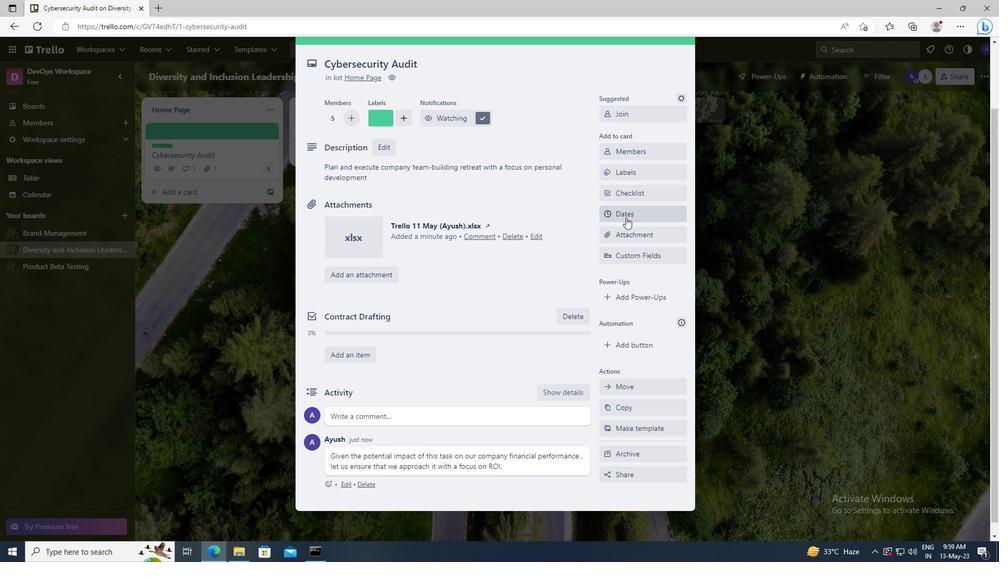 
Action: Mouse pressed left at (629, 212)
Screenshot: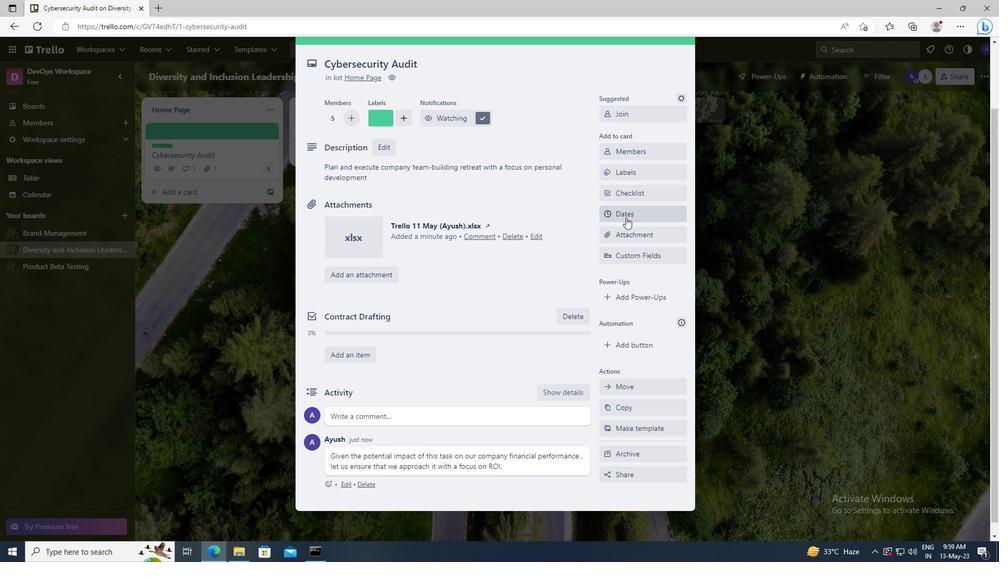 
Action: Mouse moved to (612, 264)
Screenshot: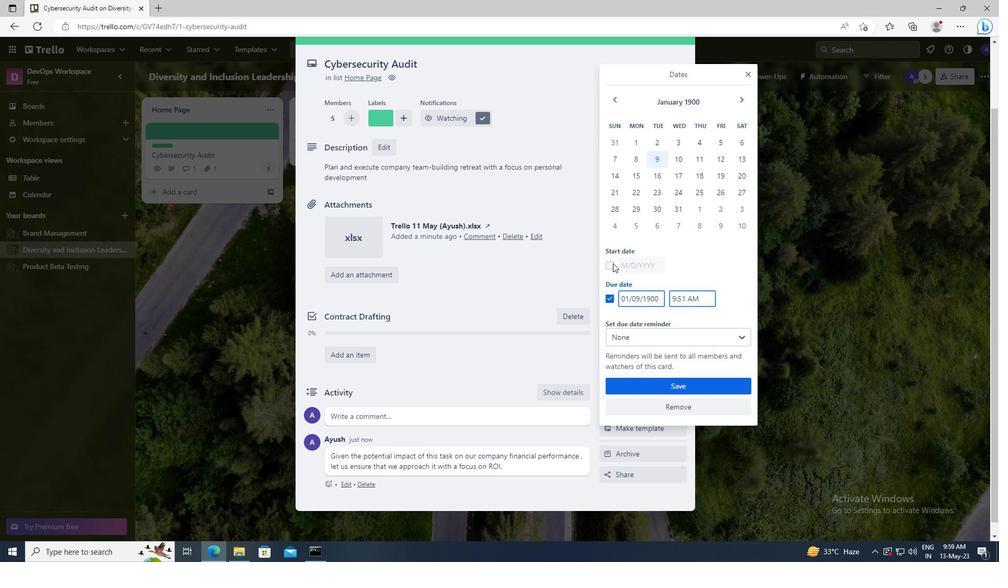 
Action: Mouse pressed left at (612, 264)
Screenshot: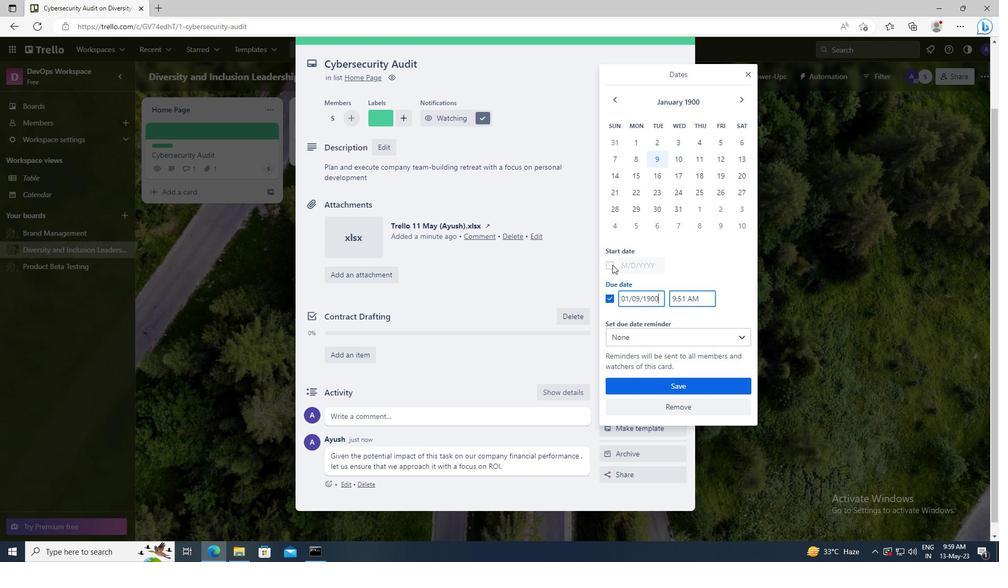 
Action: Mouse moved to (660, 264)
Screenshot: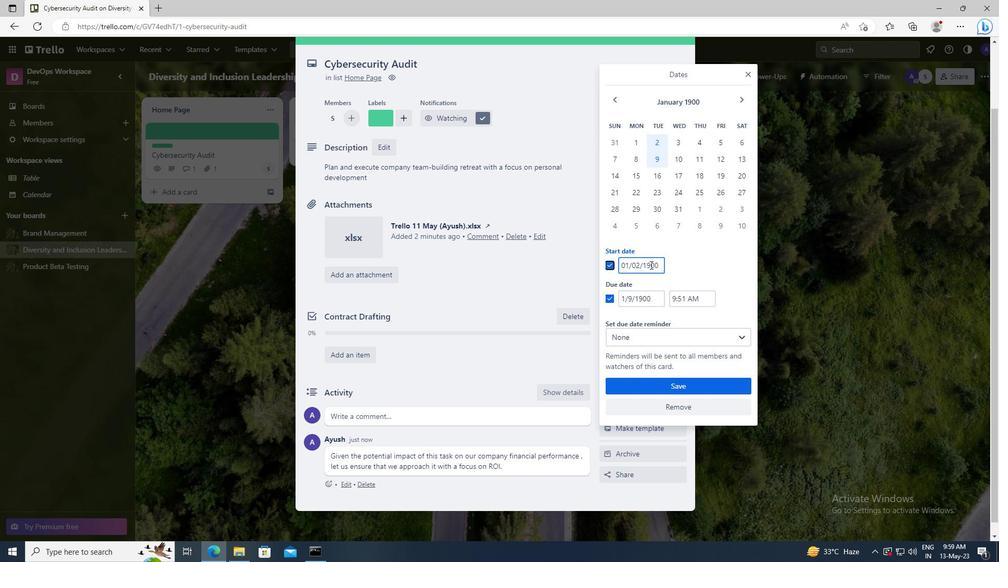 
Action: Mouse pressed left at (660, 264)
Screenshot: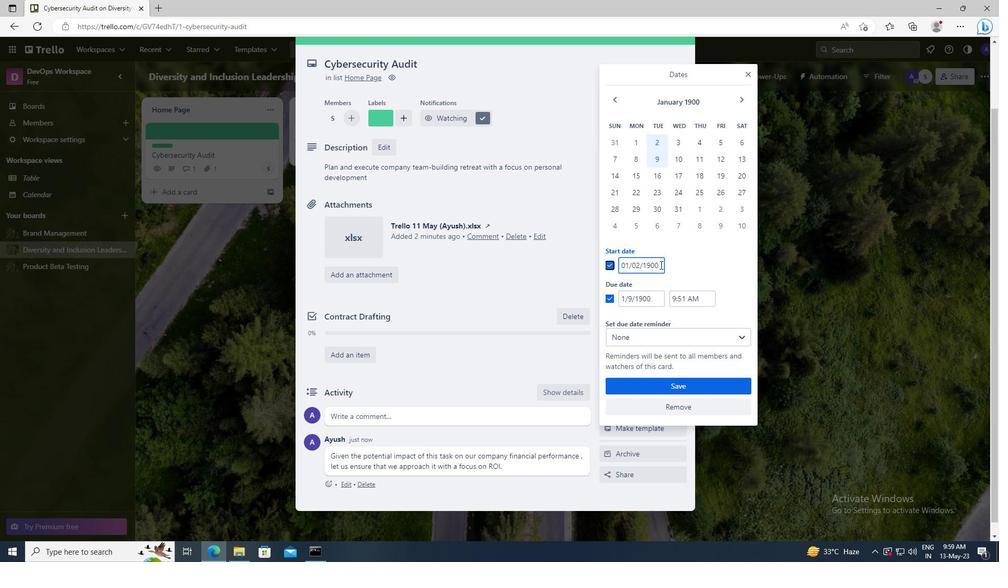 
Action: Key pressed <Key.left><Key.left><Key.left><Key.left><Key.left><Key.backspace>3
Screenshot: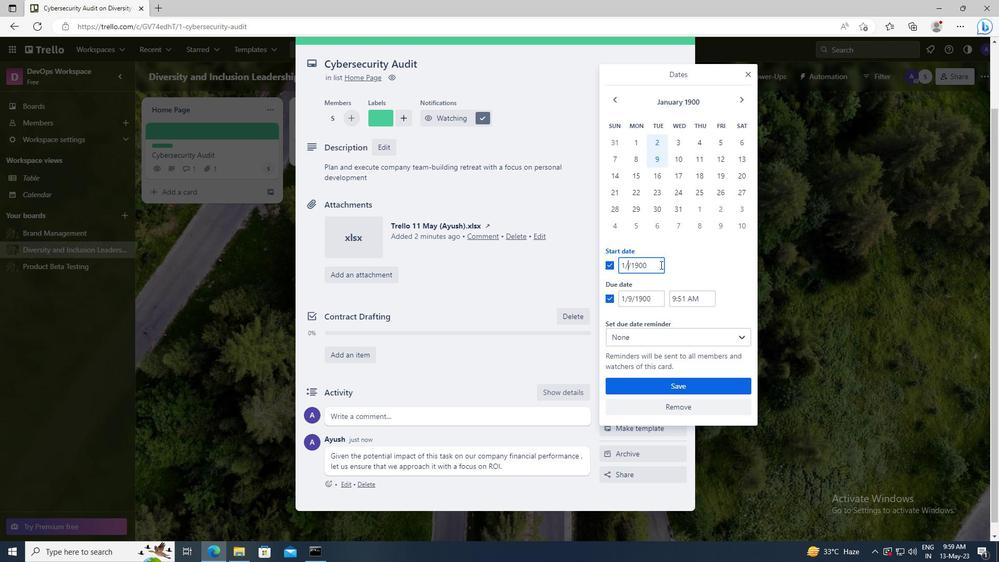 
Action: Mouse moved to (660, 299)
Screenshot: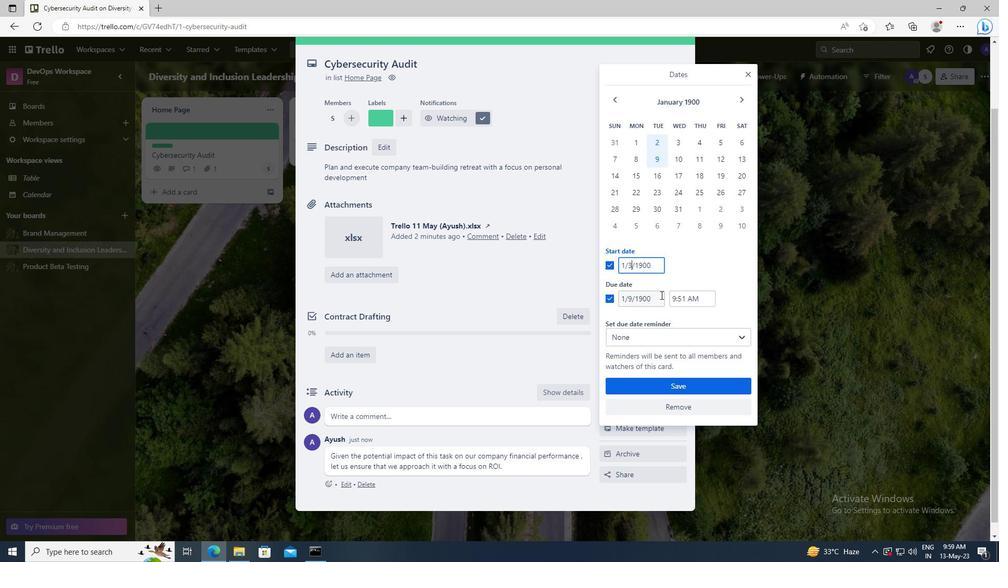 
Action: Mouse pressed left at (660, 299)
Screenshot: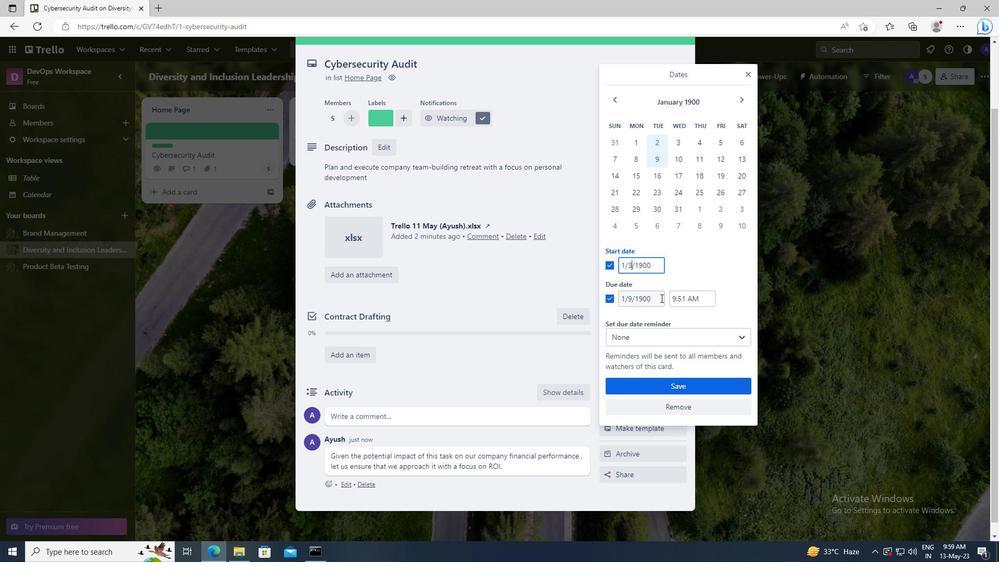 
Action: Key pressed <Key.left><Key.left><Key.left><Key.left><Key.left><Key.backspace>10
Screenshot: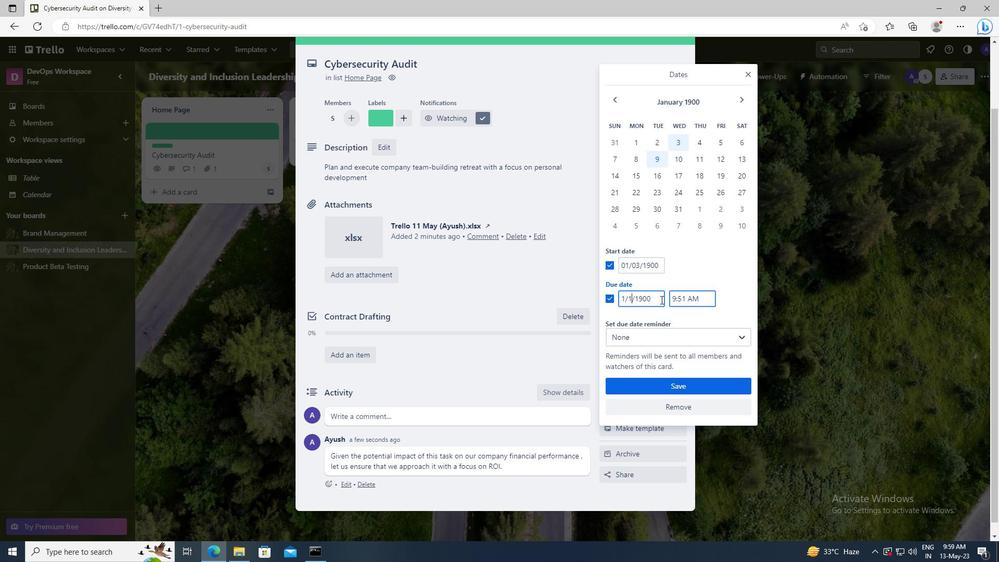 
Action: Mouse moved to (663, 385)
Screenshot: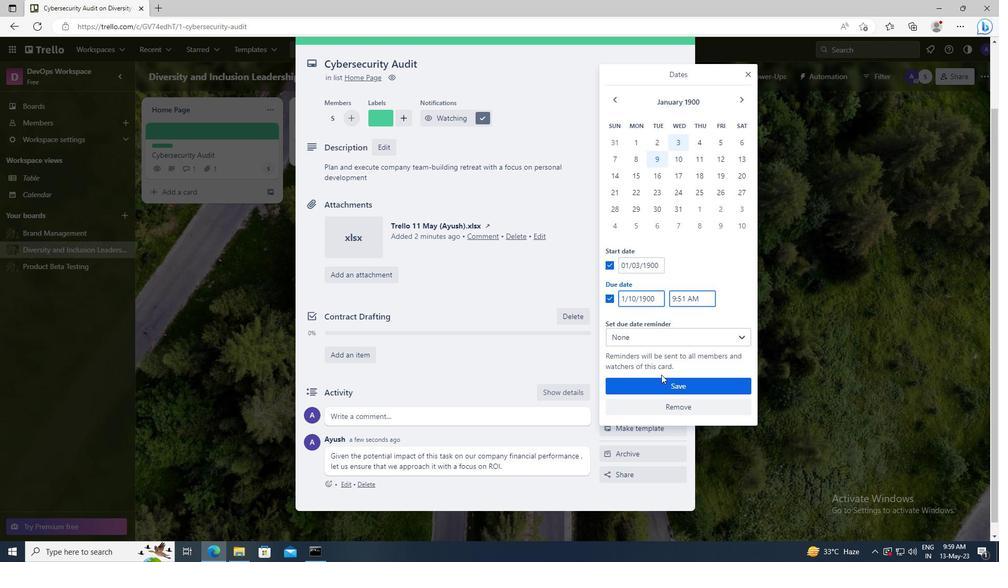
Action: Mouse pressed left at (663, 385)
Screenshot: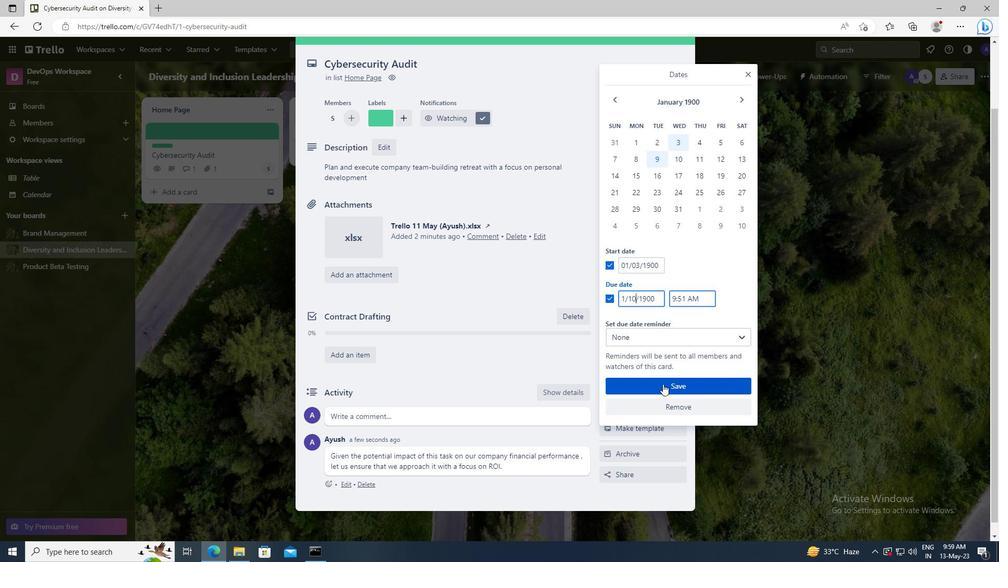 
